 Task: Create a function in JavaScript that generates a random password with a mix of letters, numbers, and symbols.
Action: Mouse moved to (225, 187)
Screenshot: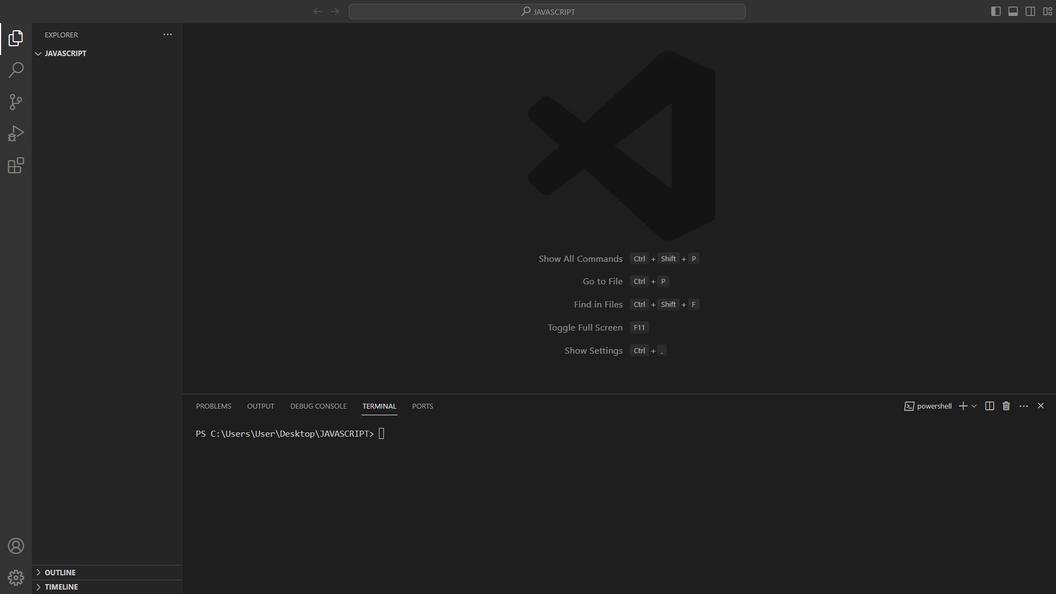 
Action: Mouse pressed left at (225, 187)
Screenshot: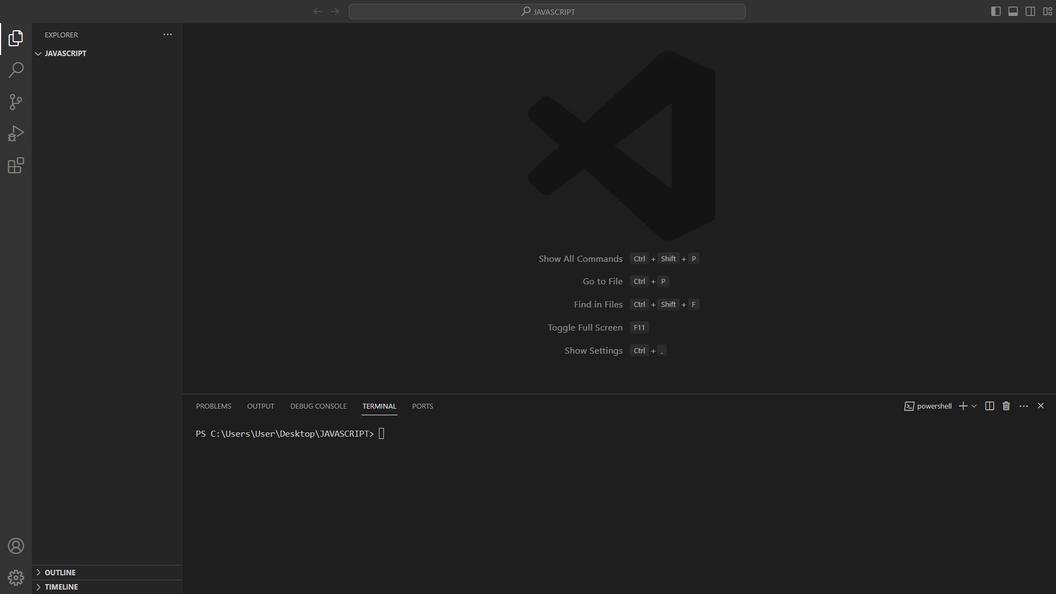 
Action: Mouse moved to (225, 187)
Screenshot: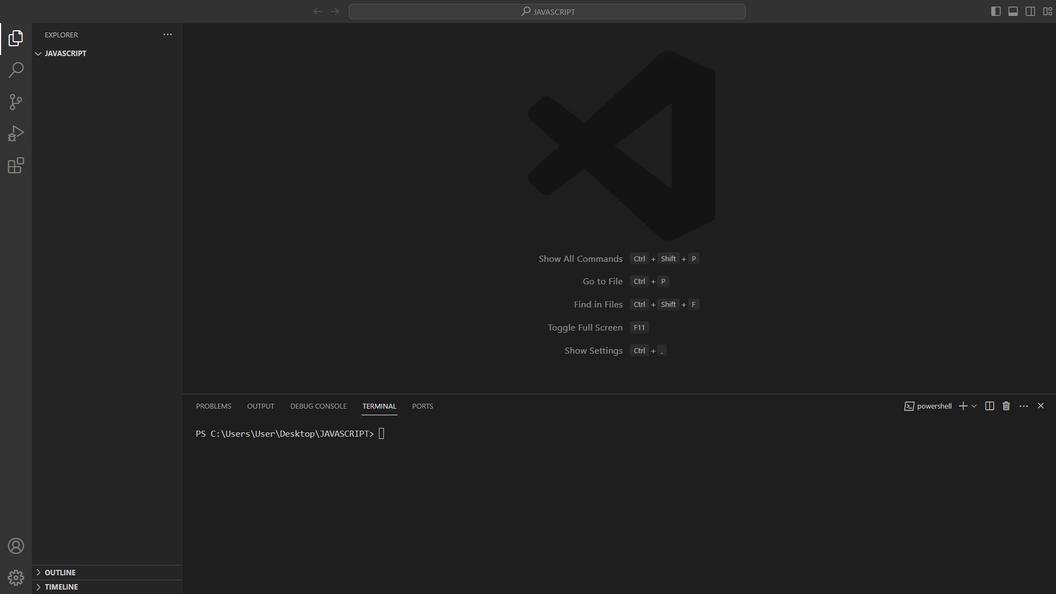 
Action: Mouse pressed left at (225, 187)
Screenshot: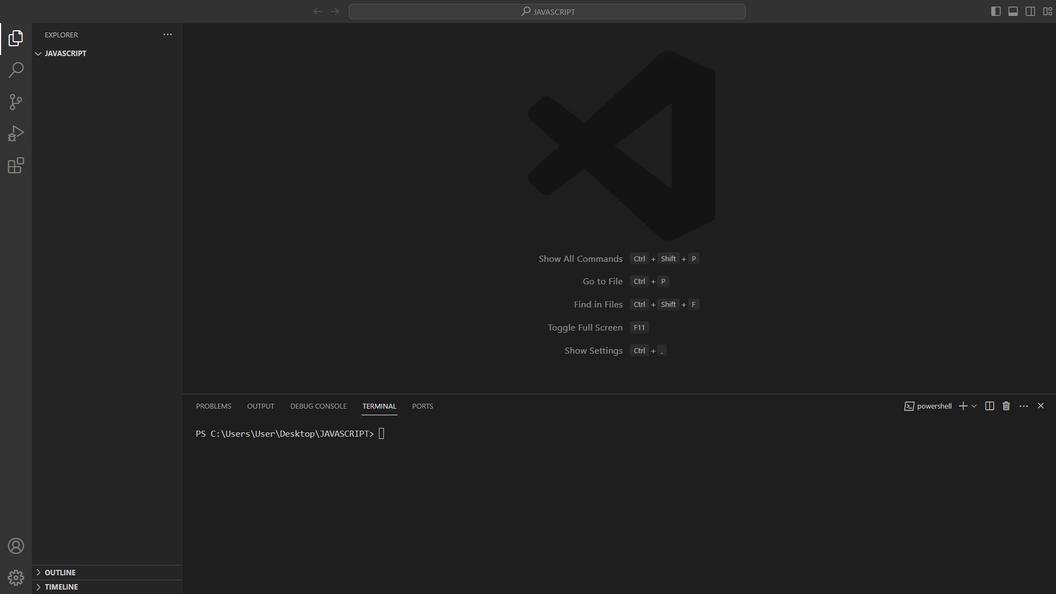 
Action: Mouse moved to (226, 188)
Screenshot: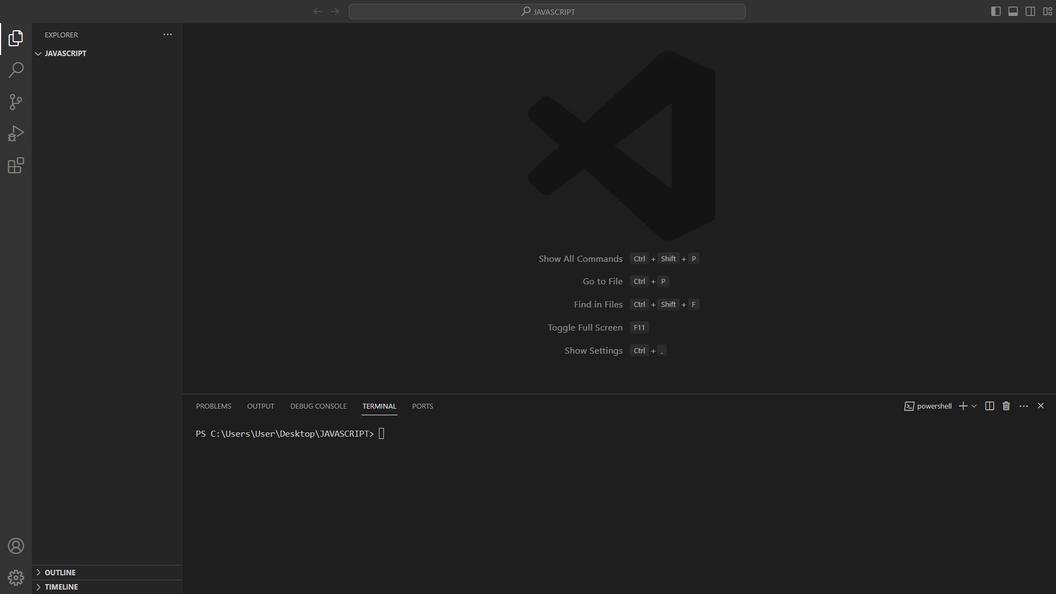 
Action: Mouse pressed left at (226, 188)
Screenshot: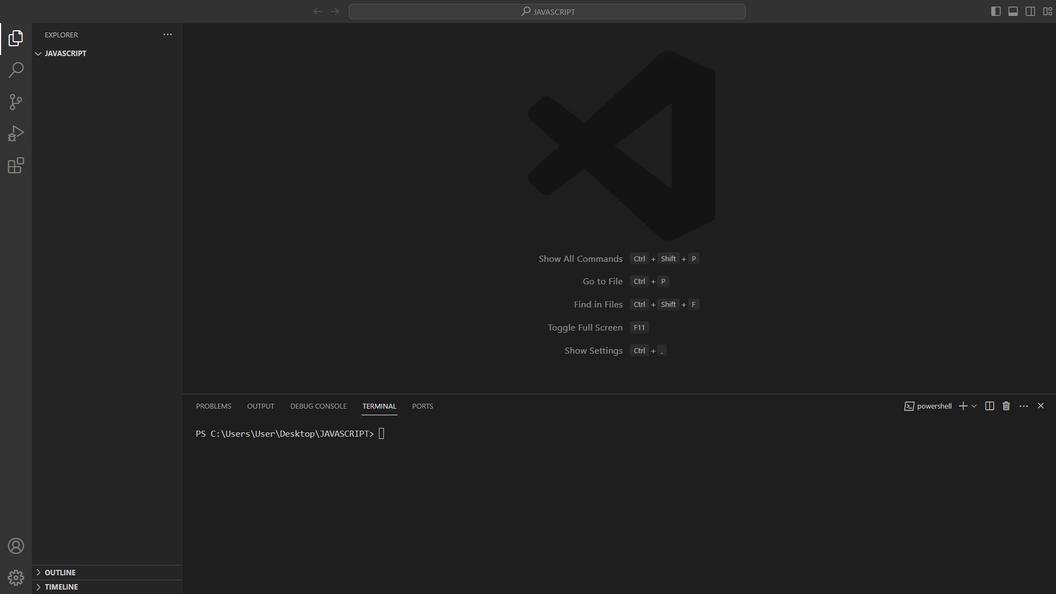 
Action: Mouse moved to (227, 187)
Screenshot: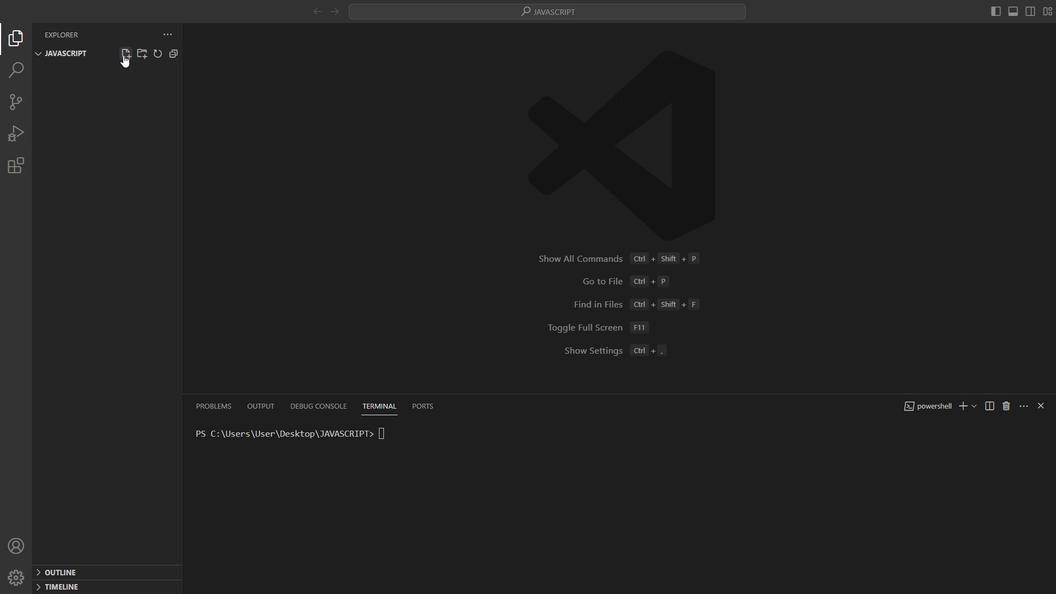 
Action: Mouse pressed left at (227, 187)
Screenshot: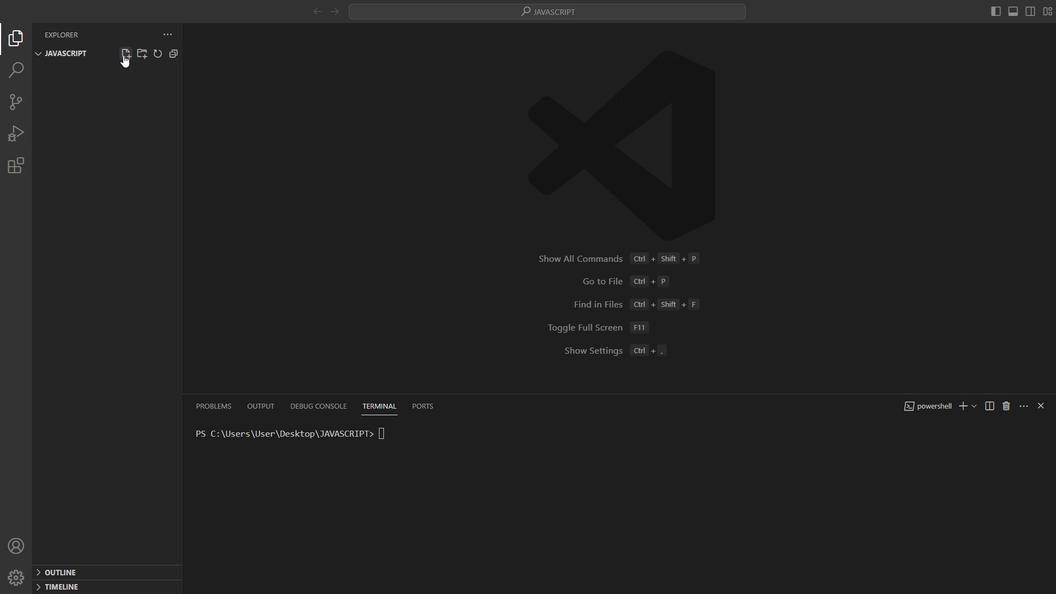 
Action: Mouse moved to (227, 187)
Screenshot: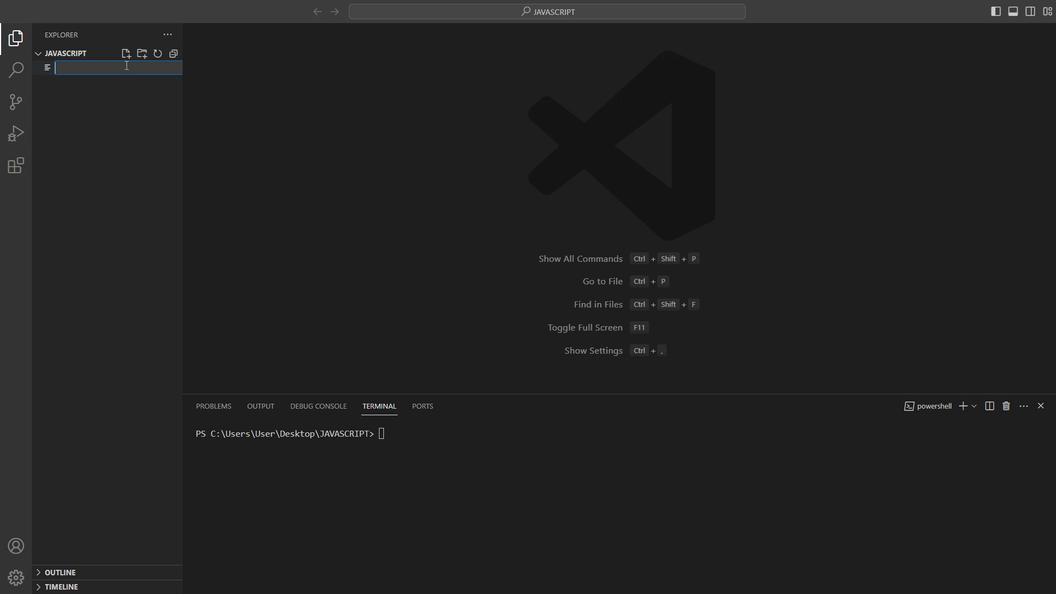
Action: Mouse pressed left at (227, 187)
Screenshot: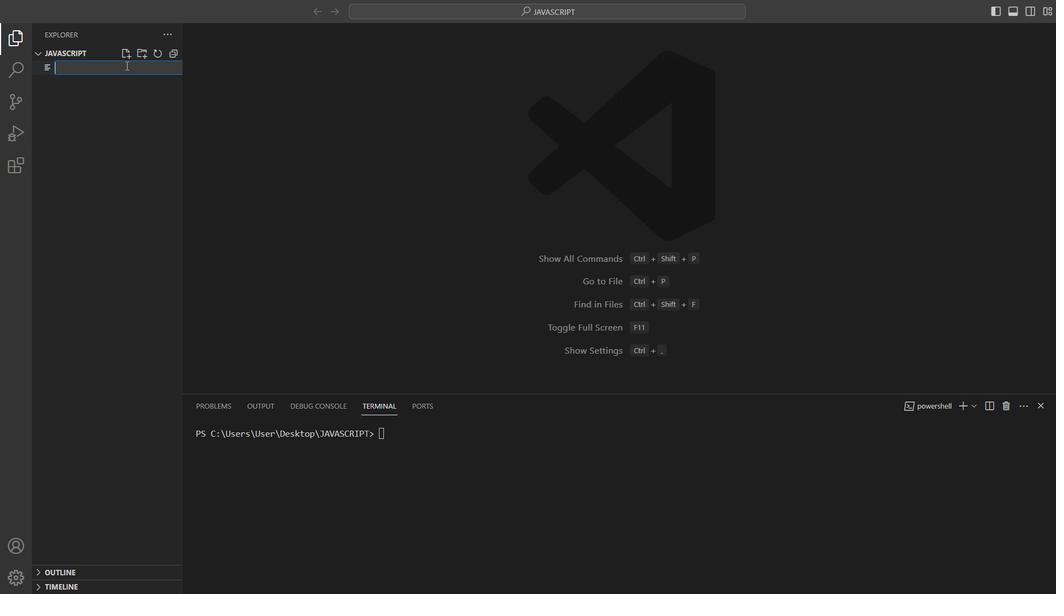 
Action: Mouse moved to (227, 187)
Screenshot: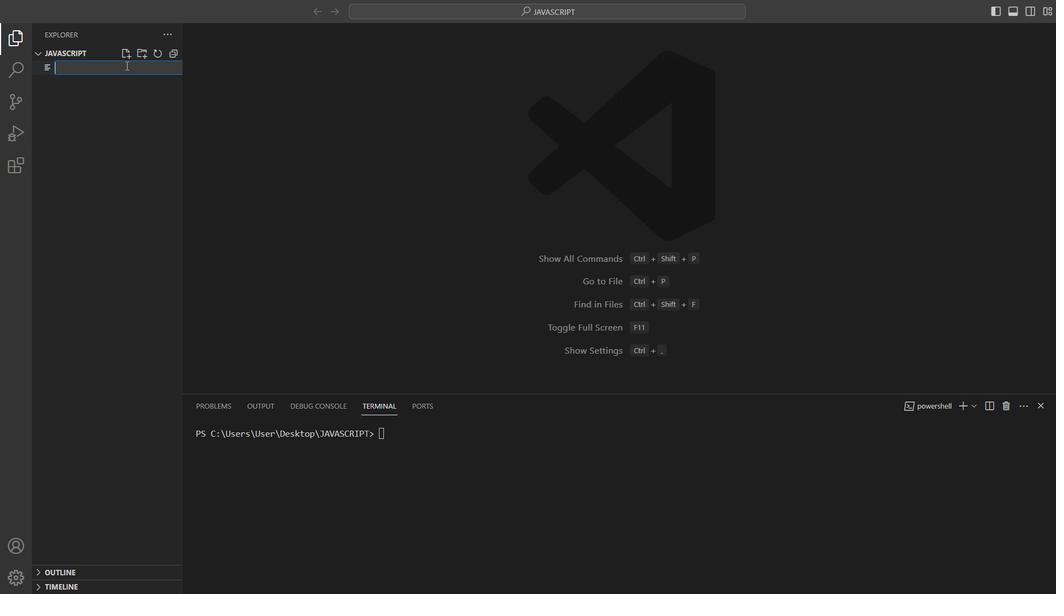 
Action: Key pressed generate<Key.shift_r>_password.js<Key.enter>
Screenshot: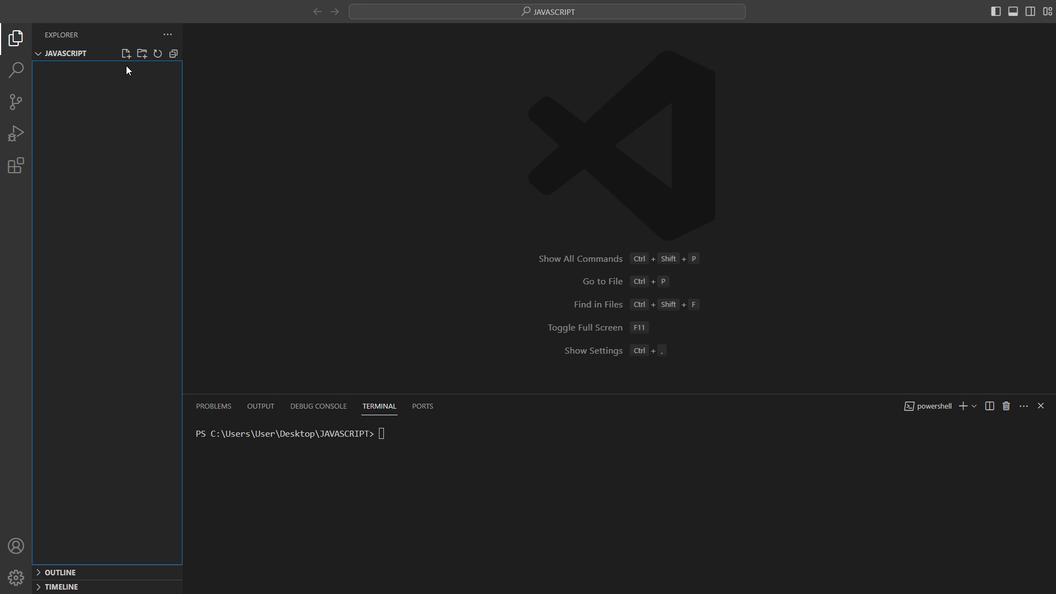
Action: Mouse moved to (227, 187)
Screenshot: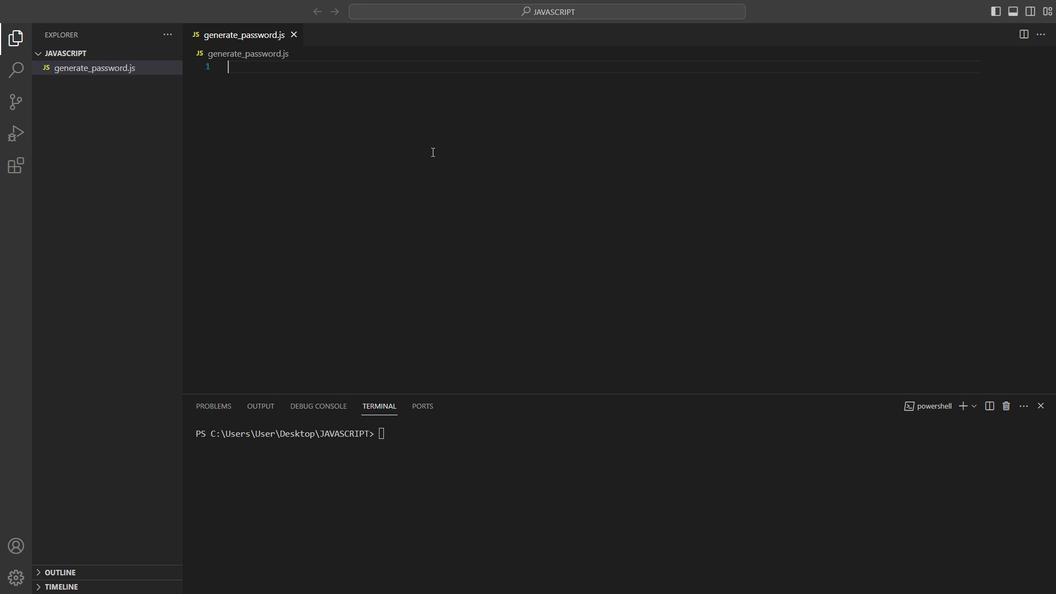 
Action: Mouse pressed left at (227, 187)
Screenshot: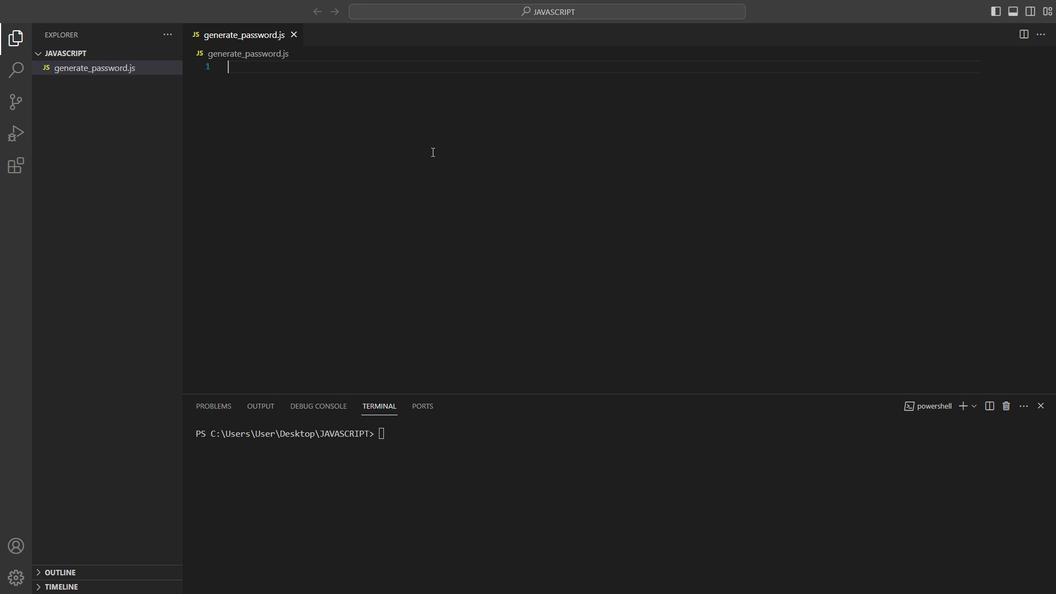 
Action: Mouse moved to (227, 187)
Screenshot: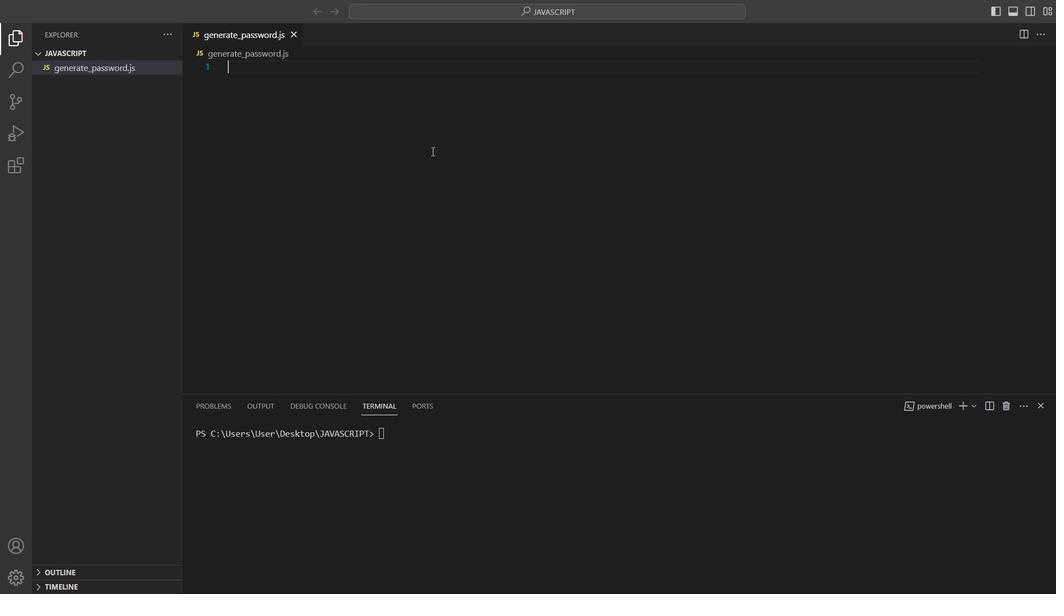 
Action: Key pressed function<Key.space>generate<Key.shift>Random<Key.shift><Key.shift><Key.shift><Key.shift><Key.shift><Key.shift><Key.shift><Key.shift><Key.shift><Key.shift><Key.shift><Key.shift>Password<Key.shift_r>(length<Key.right><Key.space><Key.shift_r>{<Key.enter>const<Key.space>charset<Key.space>=<Key.space><Key.shift_r>"abcdefghijklmnopqrstuvwxyz<Key.caps_lock>ABCDEFGHIJKLMNOPQRSTUVWXYZ<Key.caps_lock>0123456789<Key.shift>!@#$%^&*()_+=<Key.shift_r><><Key.shift_r>?<Key.right>;<Key.enter><Key.enter>let<Key.space>password<Key.space>=<Key.space><Key.shift_r>"<Key.right>;<Key.enter>const<Key.space><Key.backspace><Key.backspace><Key.backspace><Key.backspace><Key.backspace><Key.backspace><Key.backspace><Key.tab>for<Key.shift_r>(let<Key.space>i=0;<Key.space>i<Key.shift_r><lengtg<Key.backspace>g=<Key.backspace><Key.backspace>h;<Key.space>i++<Key.right><Key.space><Key.shift_r>{<Key.enter>const<Key.space>random<Key.shift>Index<Key.space>=<Key.space><Key.shift>Math.floor<Key.shift_r>(math.ramdom<Key.shift_r>(<Key.right><Key.space>*<Key.space>charset.length<Key.right>;<Key.enter>password<Key.space><Key.shift_r>+=<Key.space>charset.charset<Key.backspace><Key.backspace><Key.backspace><Key.shift>At<Key.shift_r>(random<Key.shift>Index<Key.right>;<Key.down><Key.enter><Key.enter>return<Key.space>password;<Key.down><Key.enter><Key.enter>//<Key.space><Key.shift>Example<Key.space>usage<Key.shift_r>:<Key.space><Key.shift>Generae<Key.backspace>te<Key.space><Key.backspace><Key.space>a<Key.space>random<Key.space>password<Key.space>with<Key.space>a<Key.space>length<Key.space>of<Key.space>12<Key.space>characters<Key.enter>const<Key.space>random<Key.shift>Passwr<Key.backspace>ord<Key.space>=<Key.space>generate<Key.shift>Random<Key.shift>Password<Key.enter><Key.shift_r>(12<Key.right>;<Key.enter>console.log<Key.shift_r>(random<Key.shift>Password<Key.right>;ctrl+S<'\x13'>
Screenshot: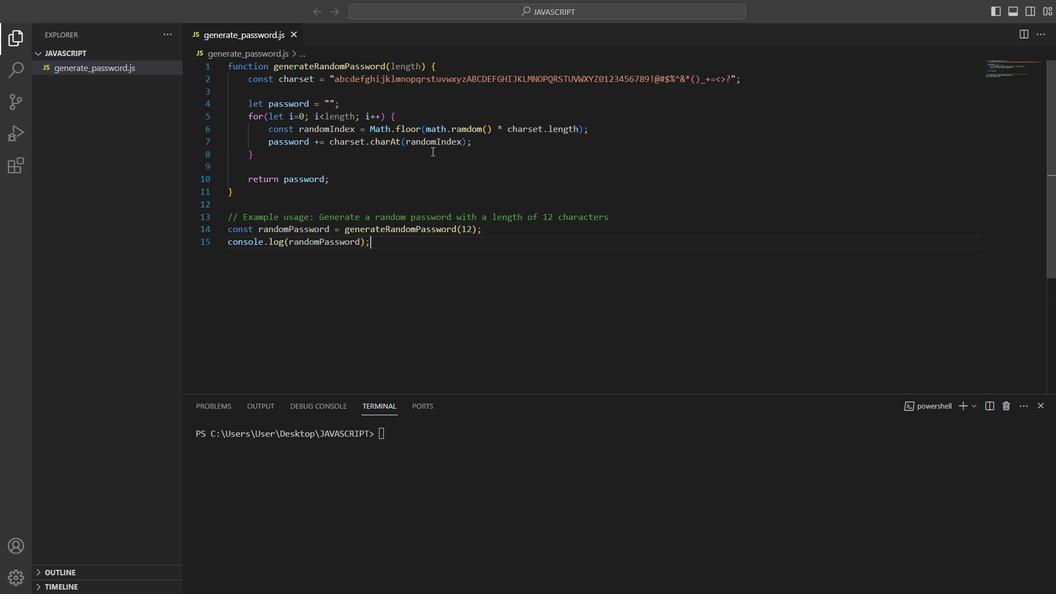
Action: Mouse moved to (227, 188)
Screenshot: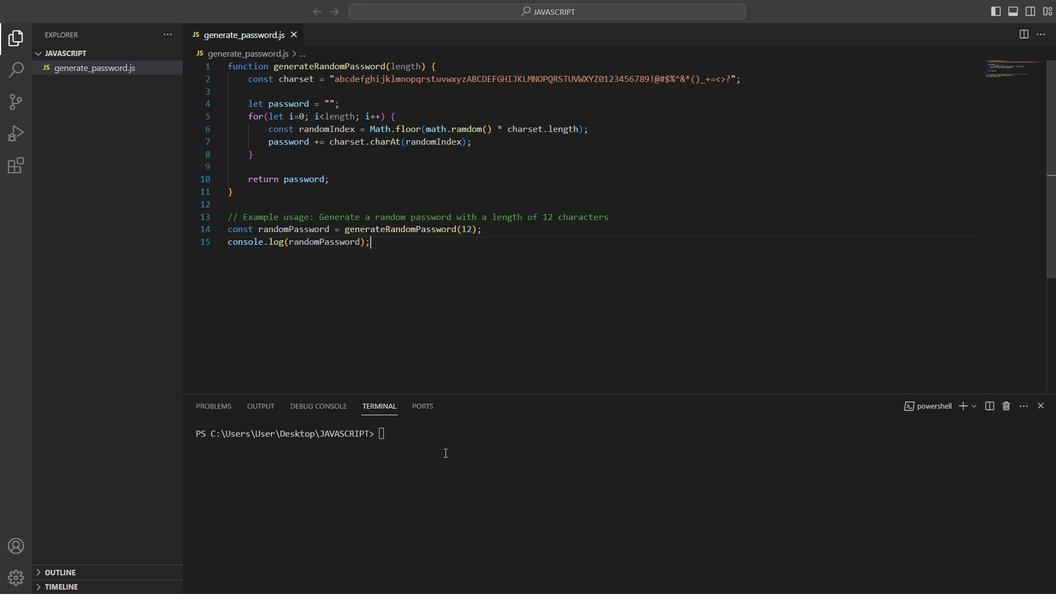 
Action: Mouse pressed left at (227, 188)
Screenshot: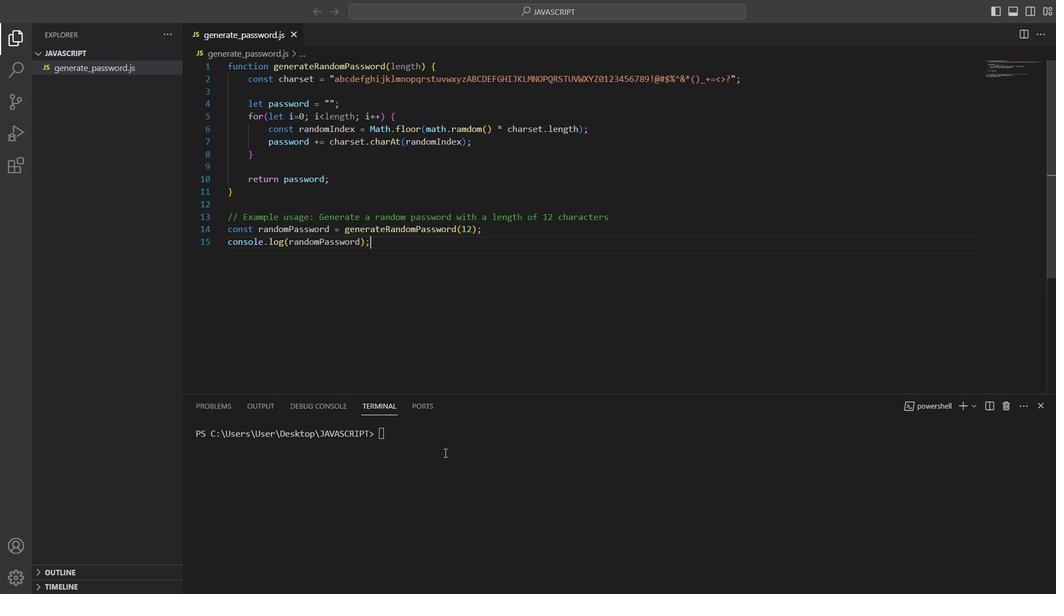 
Action: Key pressed node<Key.space>generate<Key.shift_r>_password.js<Key.enter>
Screenshot: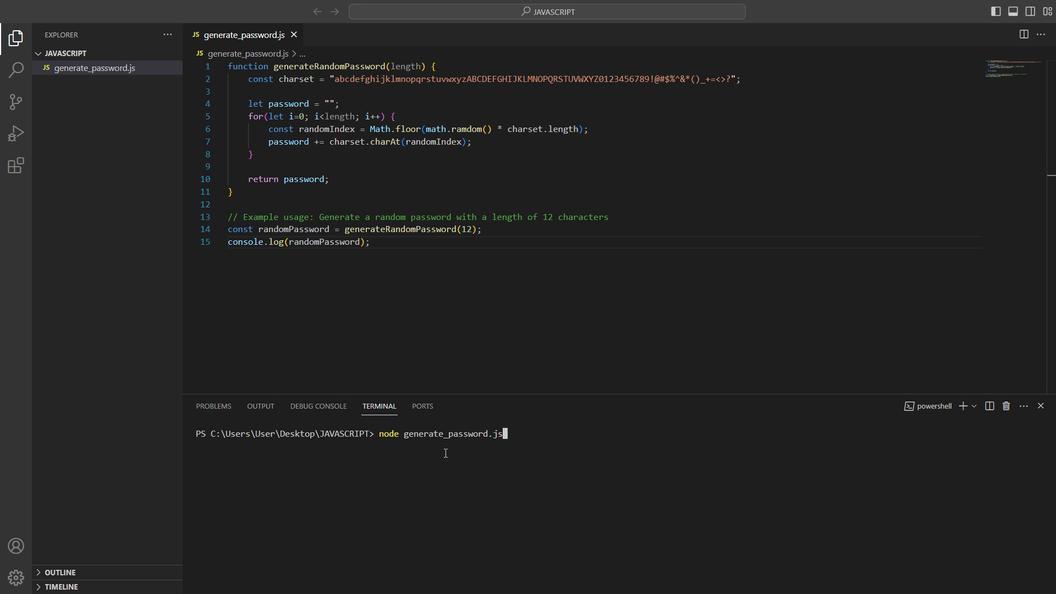 
Action: Mouse moved to (227, 187)
Screenshot: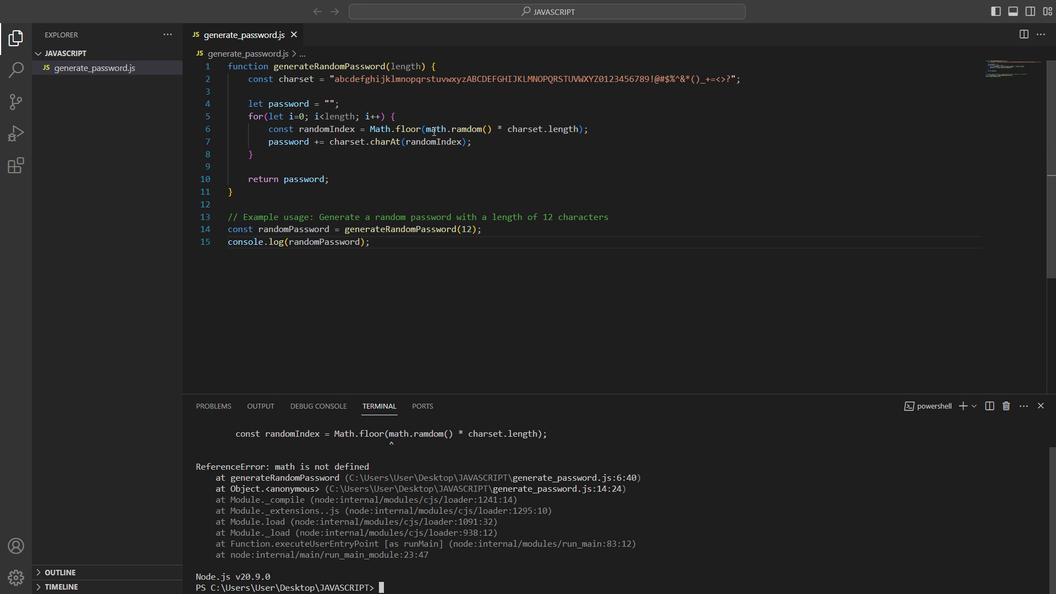 
Action: Mouse pressed left at (227, 187)
Screenshot: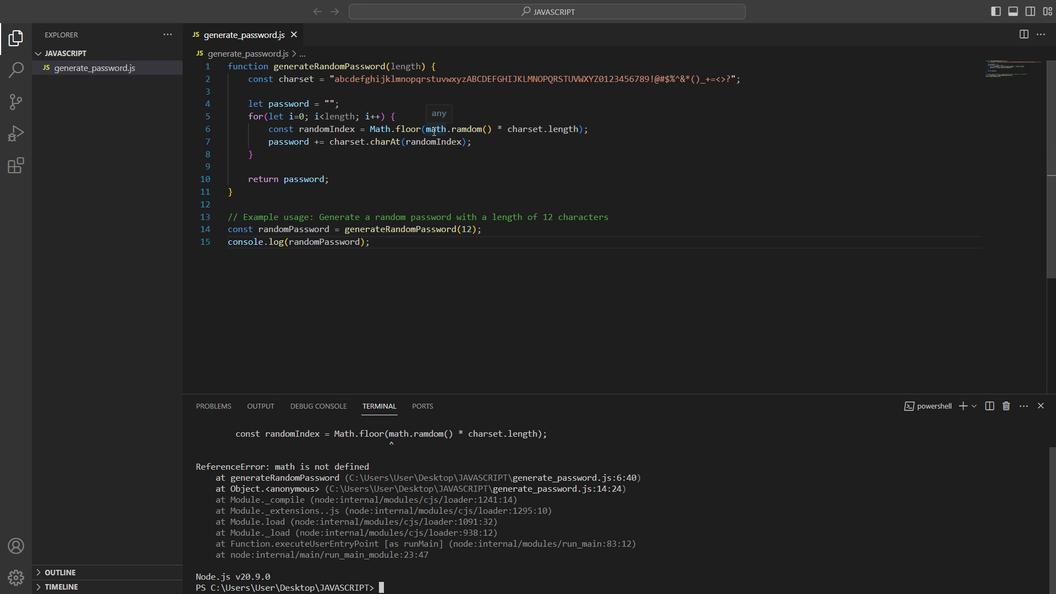 
Action: Mouse moved to (227, 187)
Screenshot: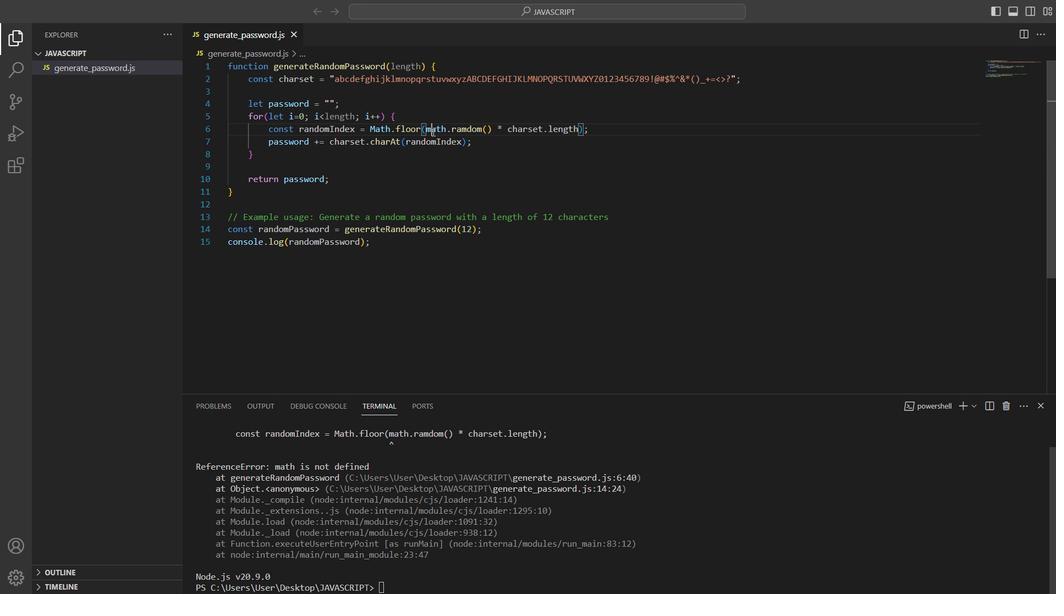 
Action: Key pressed <Key.backspace><Key.shift><Key.shift><Key.shift>Mctrl+S<'\x13'>
Screenshot: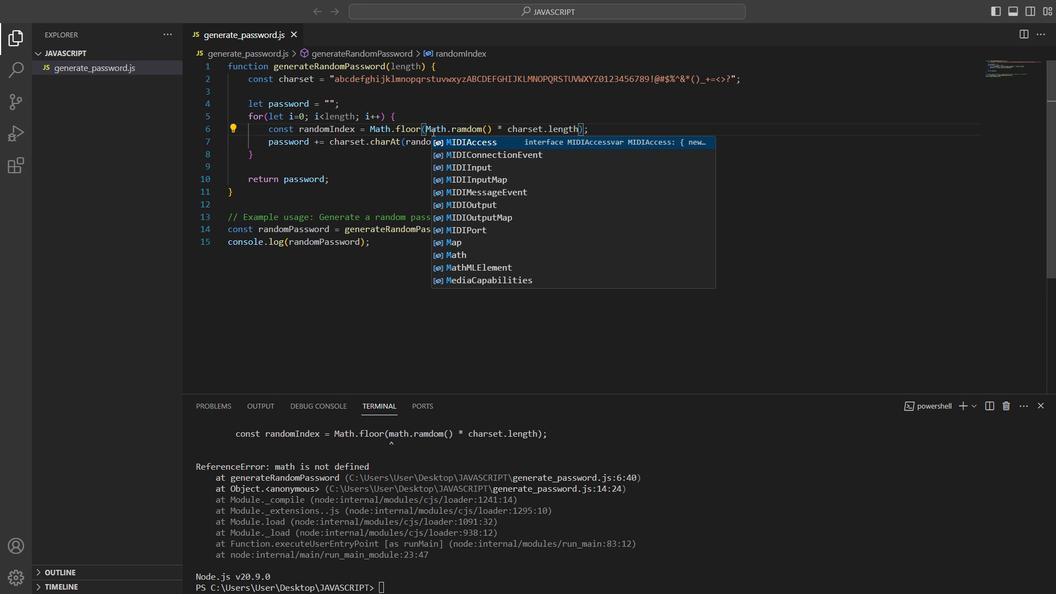 
Action: Mouse moved to (227, 189)
Screenshot: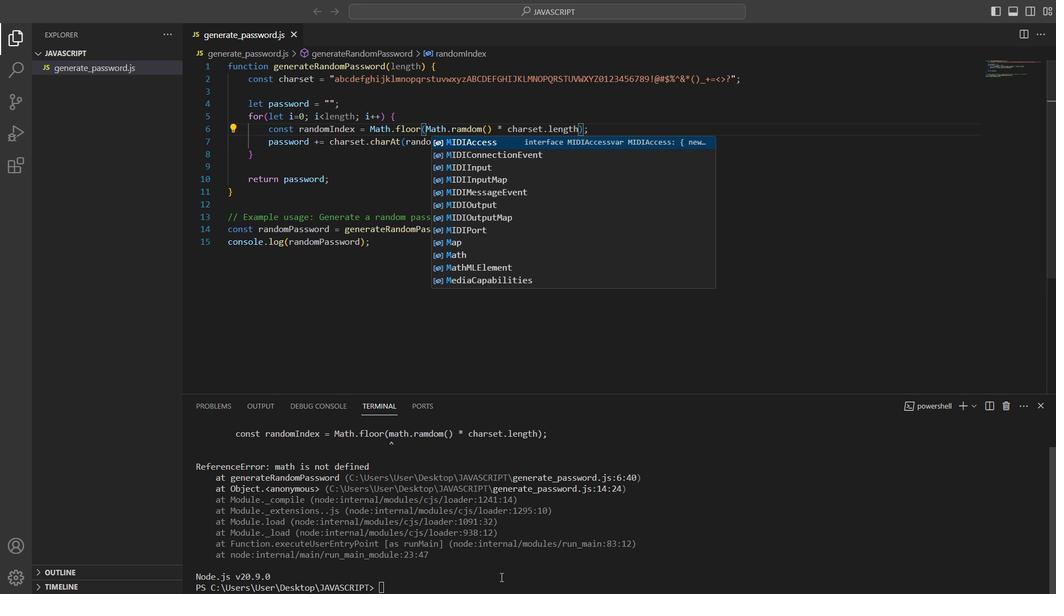 
Action: Mouse pressed left at (227, 189)
Screenshot: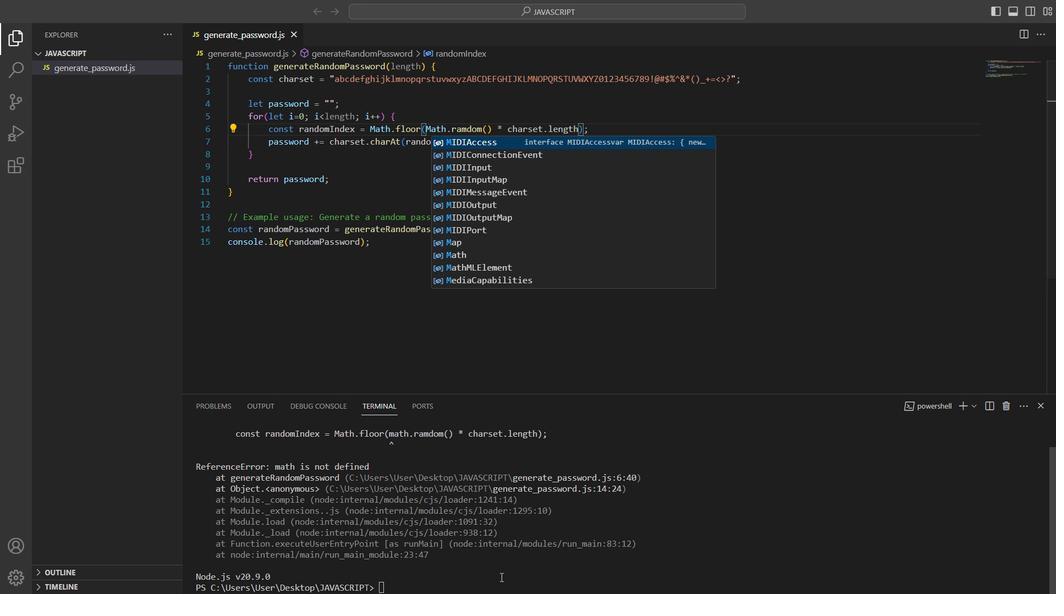 
Action: Key pressed clear<Key.enter>python<Key.space>generate<Key.shift_r>_password.js<Key.enter>
Screenshot: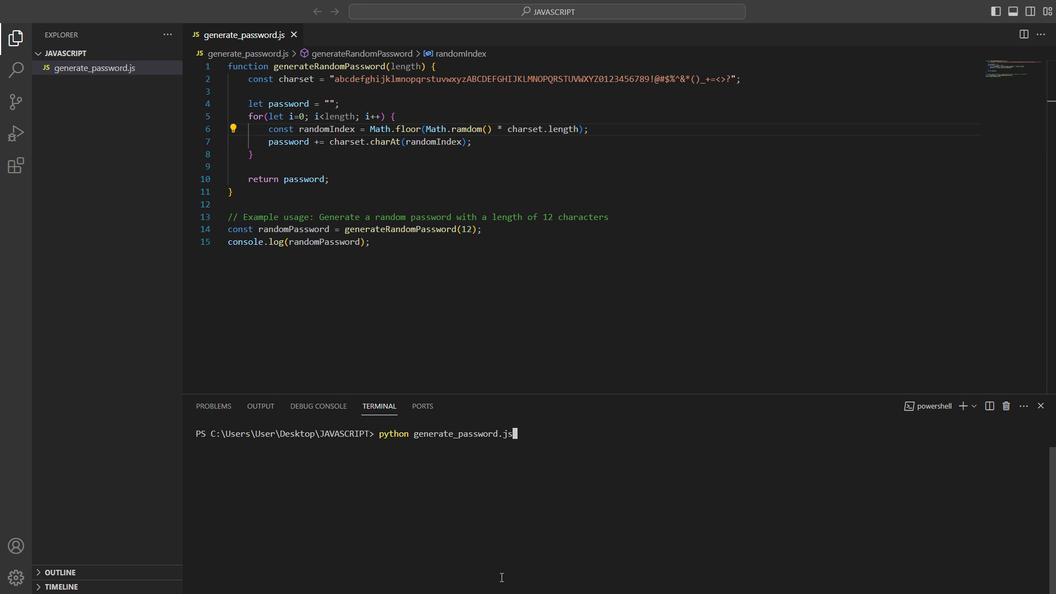 
Action: Mouse moved to (227, 187)
Screenshot: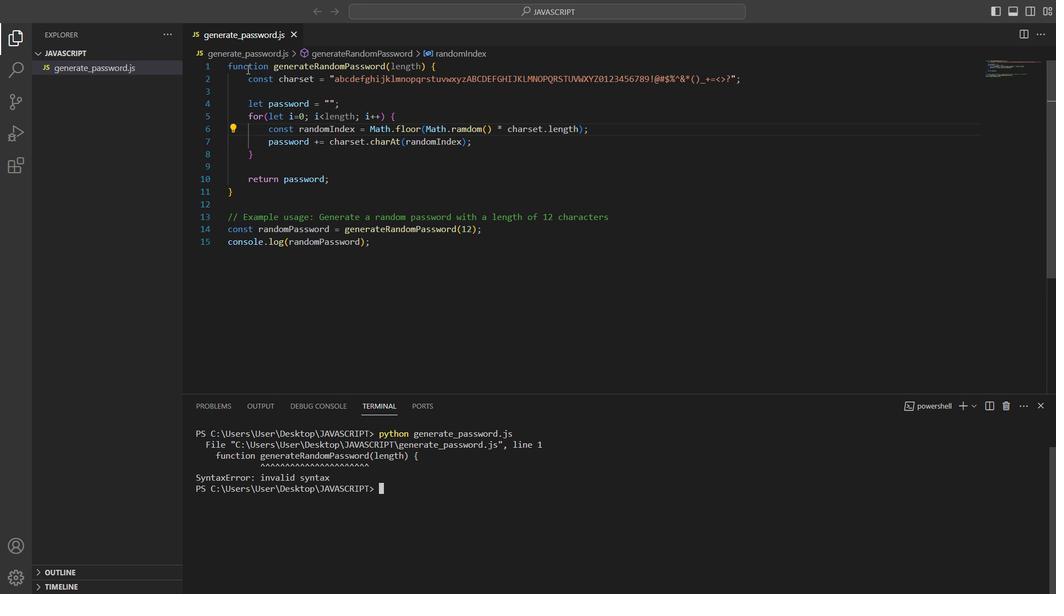 
Action: Mouse pressed left at (227, 187)
Screenshot: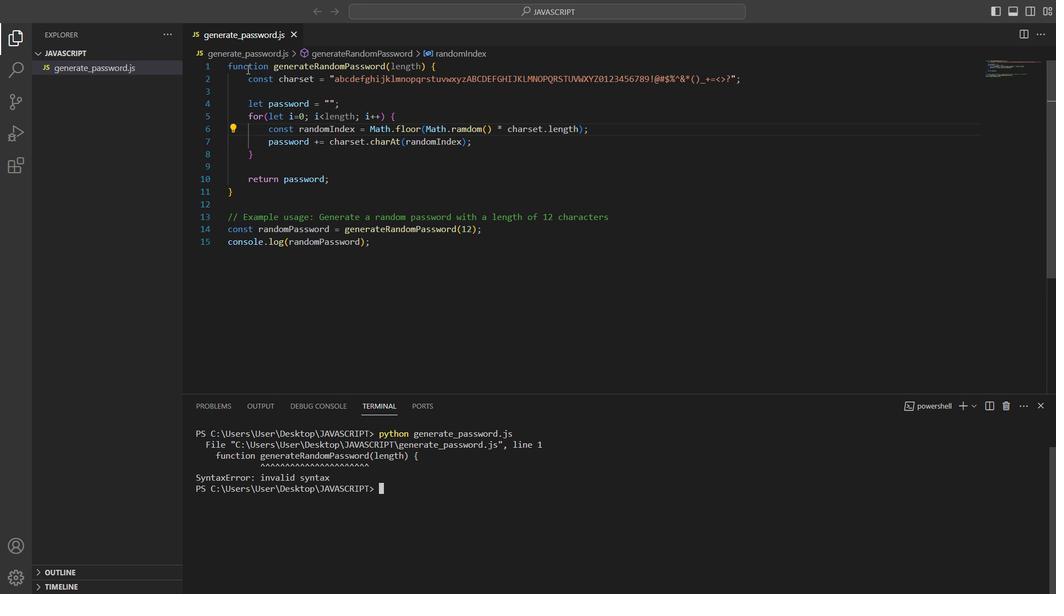 
Action: Mouse moved to (227, 187)
Screenshot: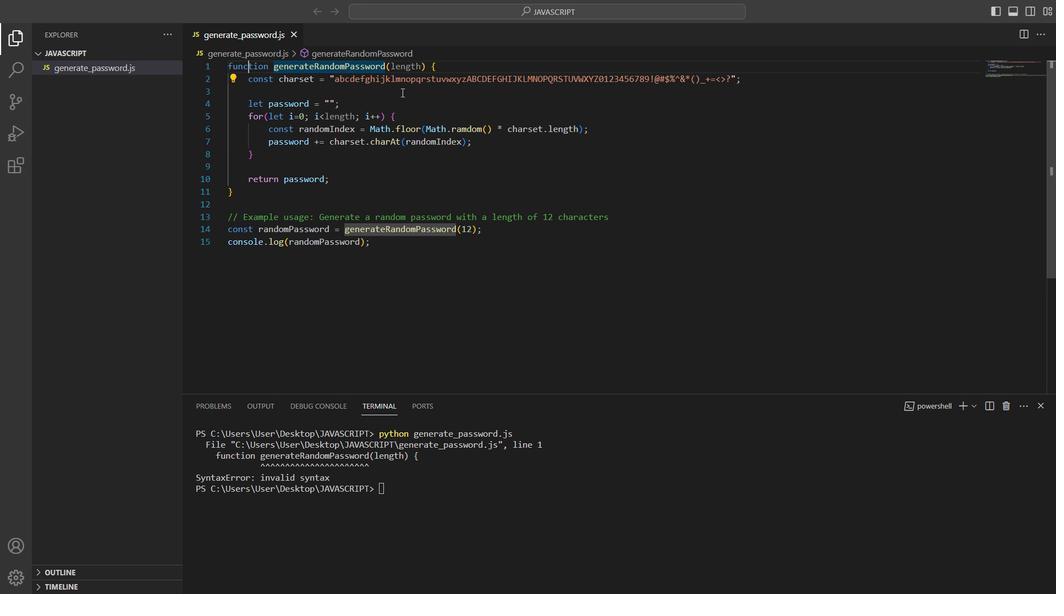 
Action: Mouse pressed left at (227, 187)
Screenshot: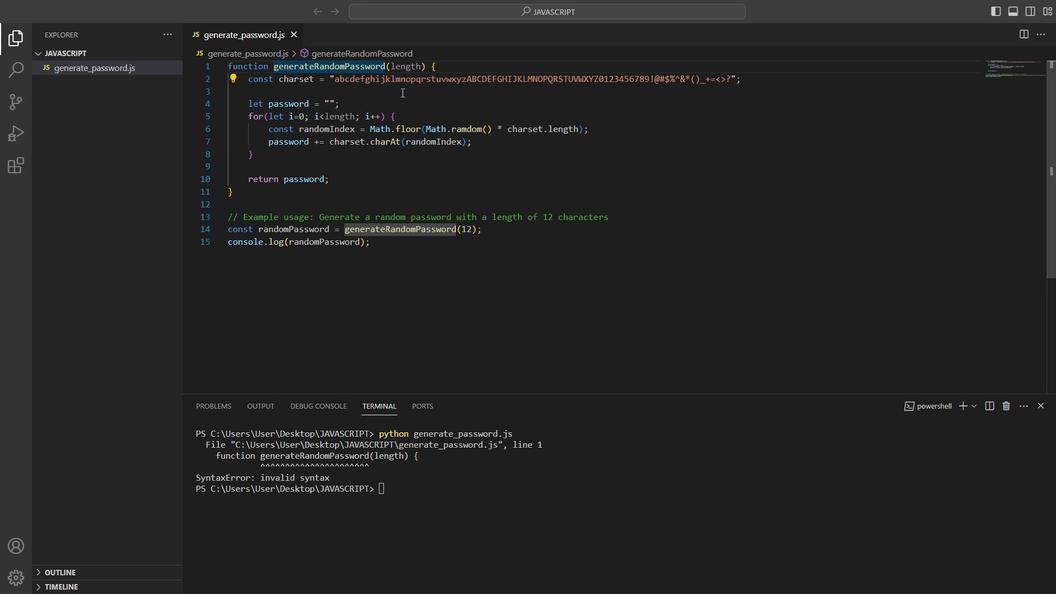 
Action: Mouse moved to (227, 187)
Screenshot: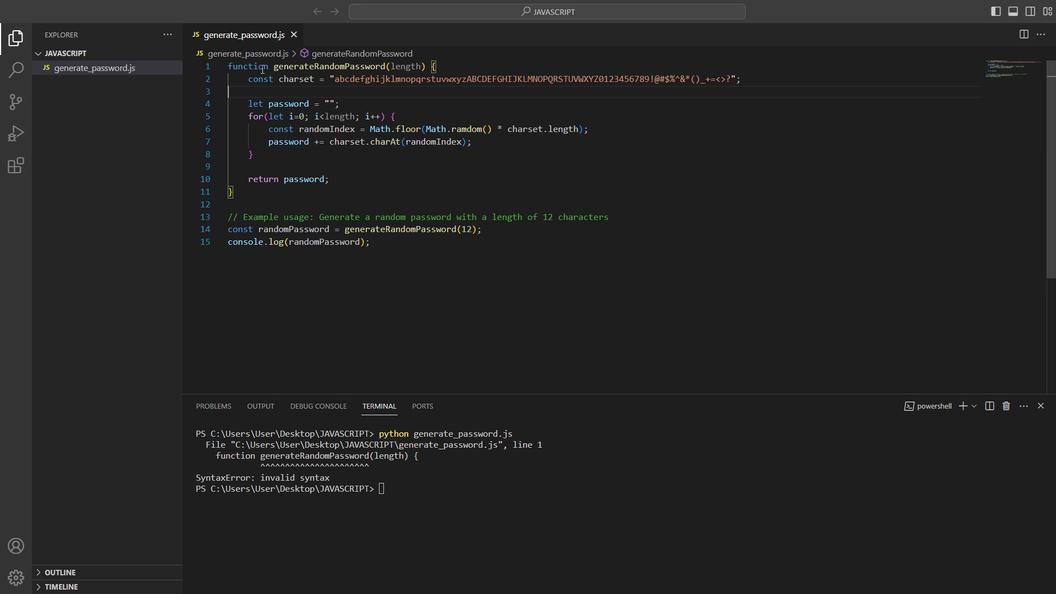 
Action: Mouse pressed left at (227, 187)
Screenshot: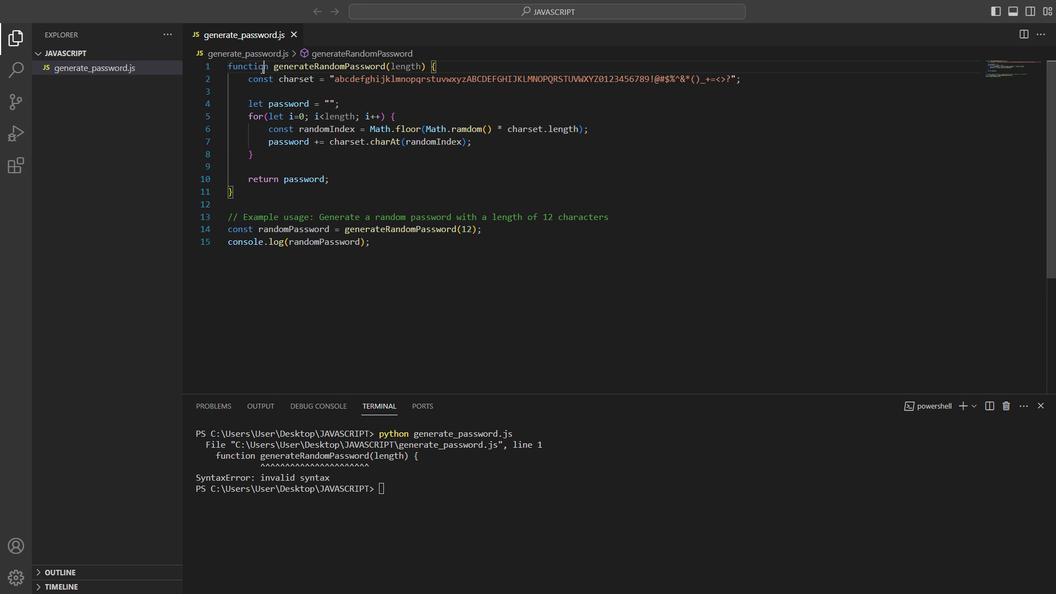 
Action: Mouse pressed left at (227, 187)
Screenshot: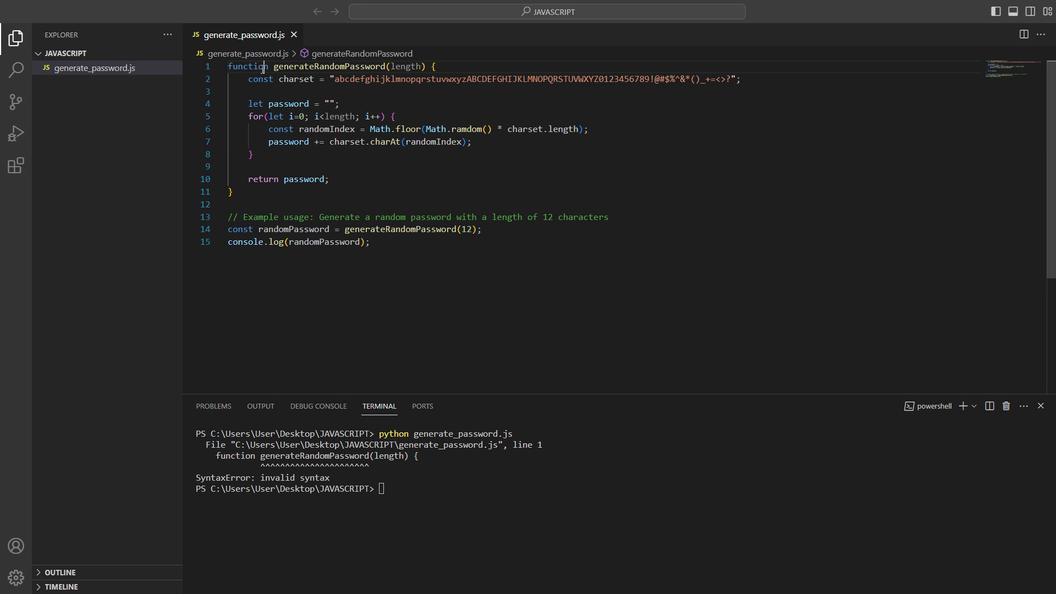 
Action: Key pressed function<Key.enter>ctrl+S<'\x13'>
Screenshot: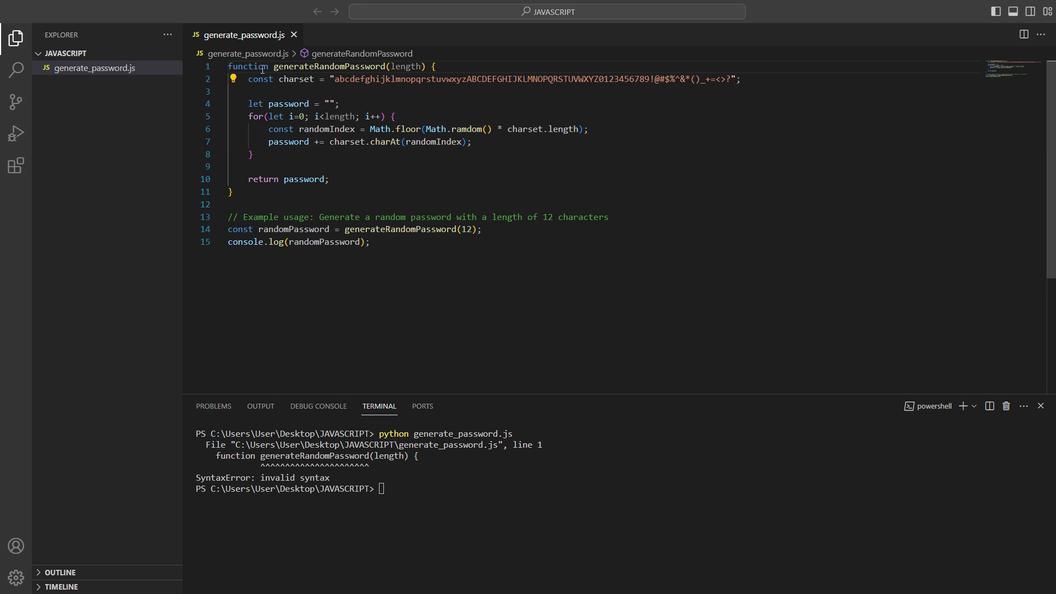 
Action: Mouse moved to (227, 188)
Screenshot: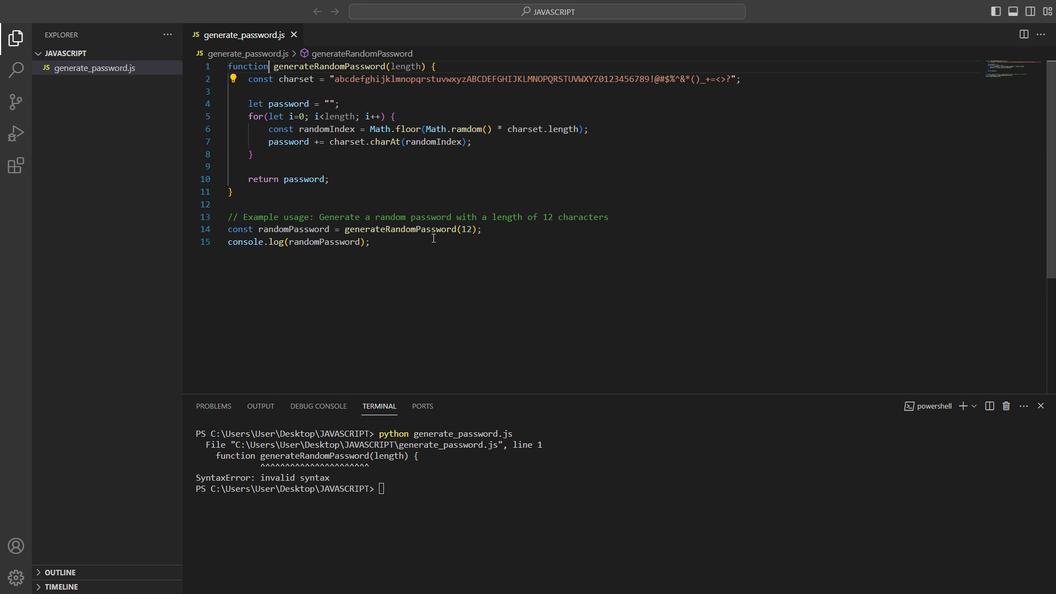 
Action: Mouse pressed left at (227, 188)
Screenshot: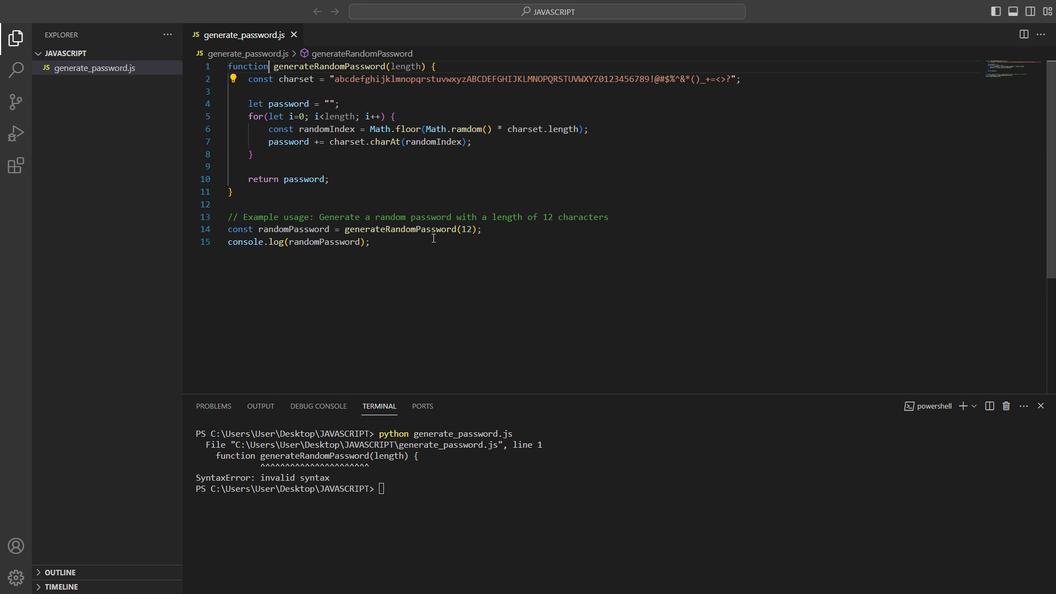 
Action: Mouse moved to (227, 189)
Screenshot: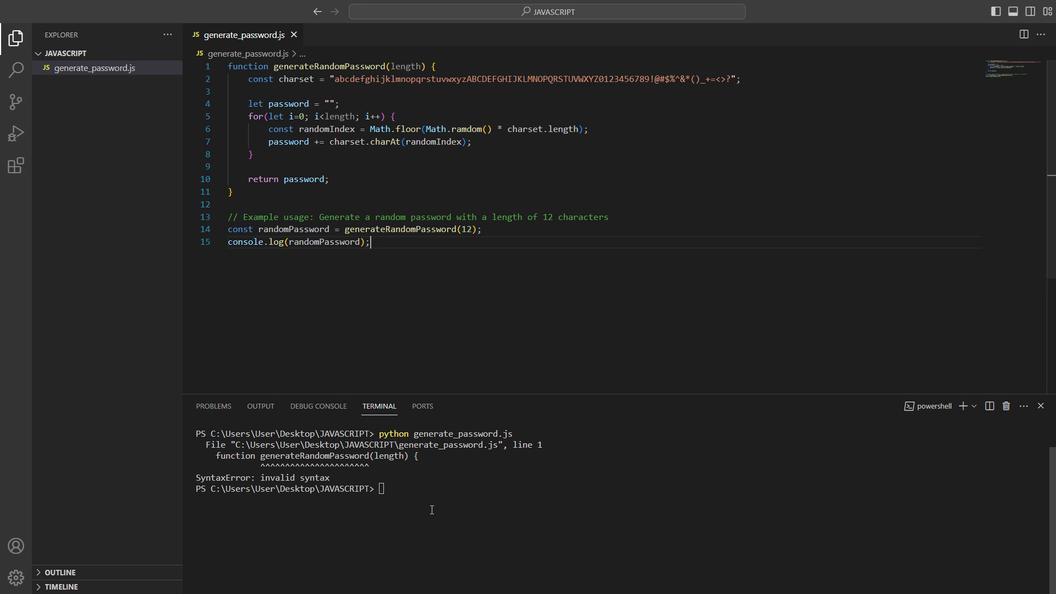 
Action: Mouse pressed left at (227, 189)
Screenshot: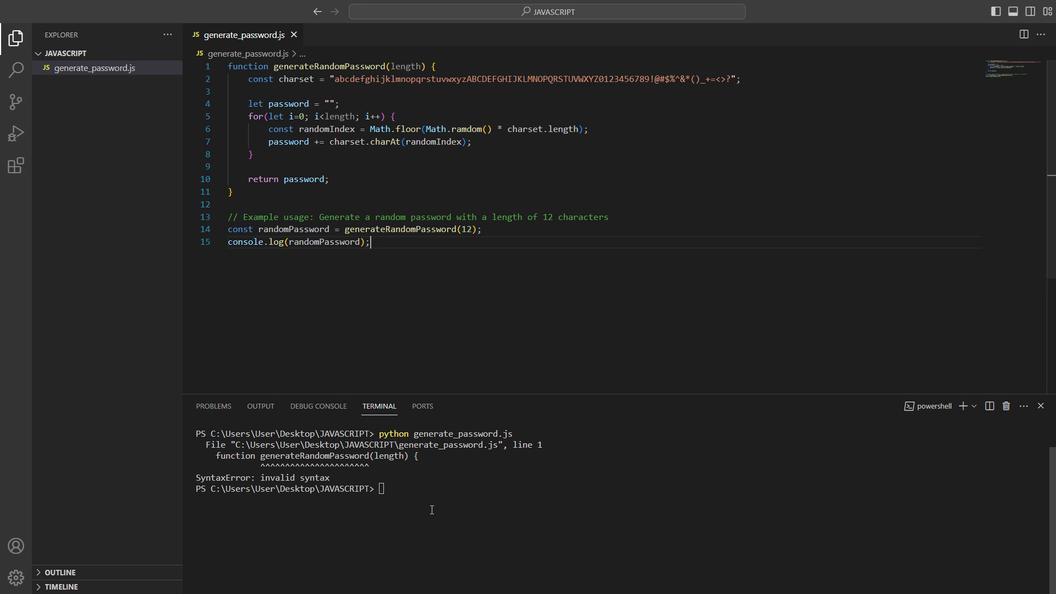 
Action: Key pressed <Key.up><Key.enter>
Screenshot: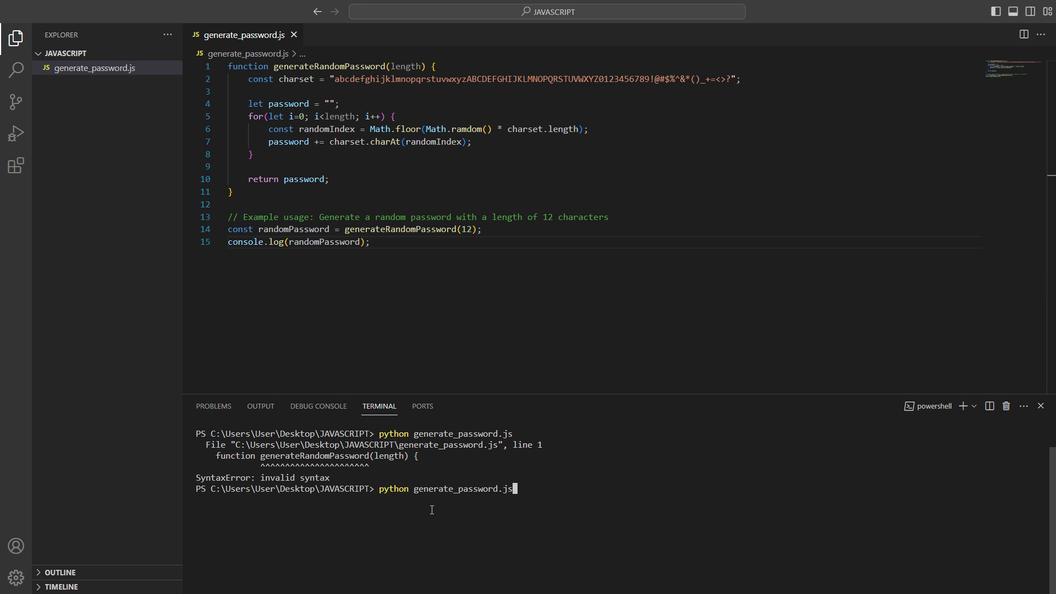 
Action: Mouse moved to (227, 187)
Screenshot: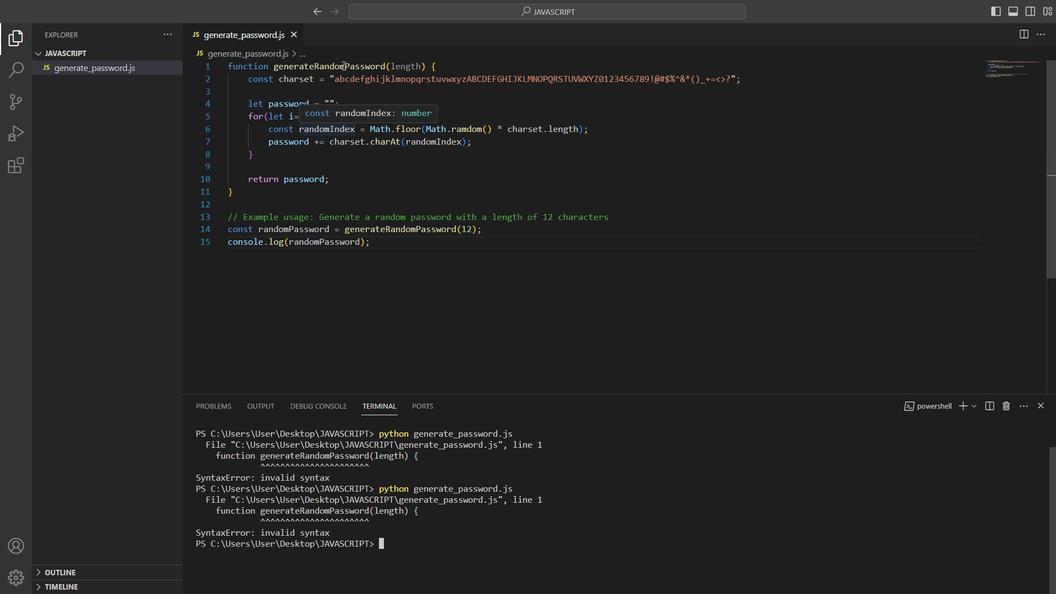 
Action: Mouse pressed left at (227, 187)
Screenshot: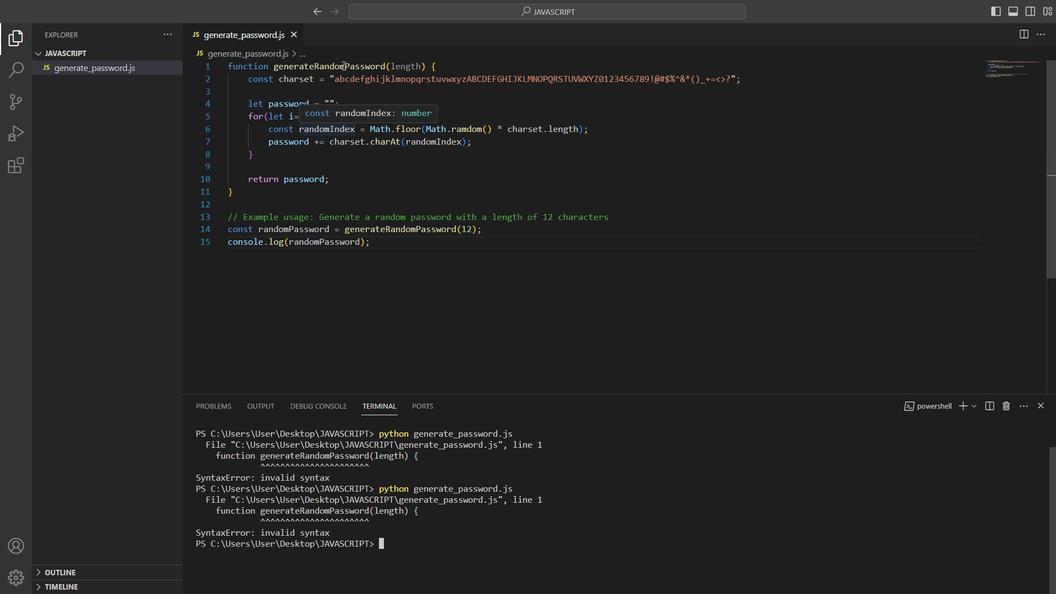 
Action: Mouse pressed left at (227, 187)
Screenshot: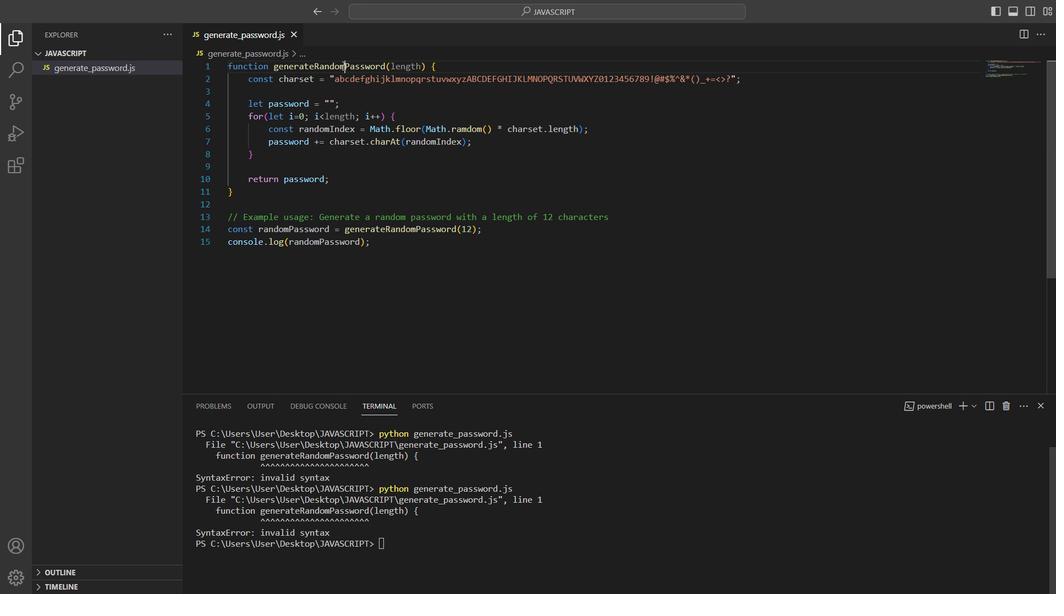 
Action: Mouse moved to (227, 189)
Screenshot: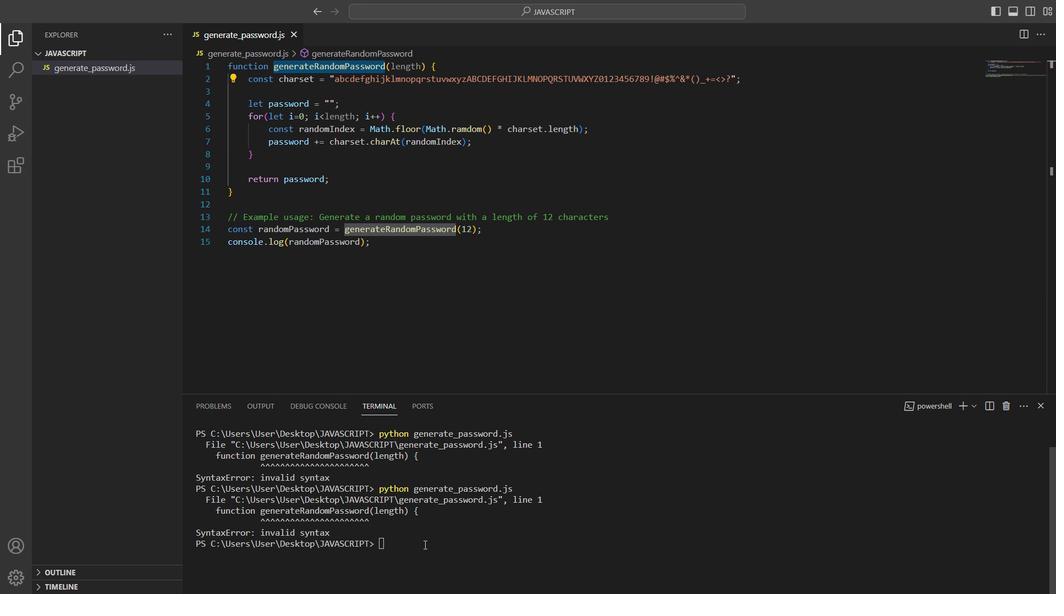 
Action: Mouse pressed left at (227, 189)
Screenshot: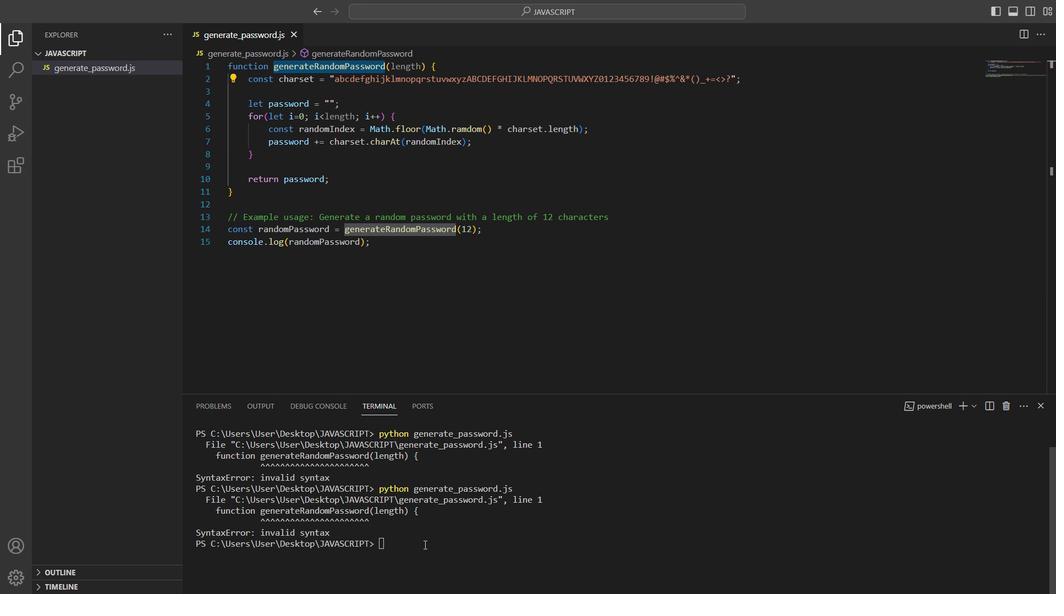 
Action: Mouse moved to (227, 189)
Screenshot: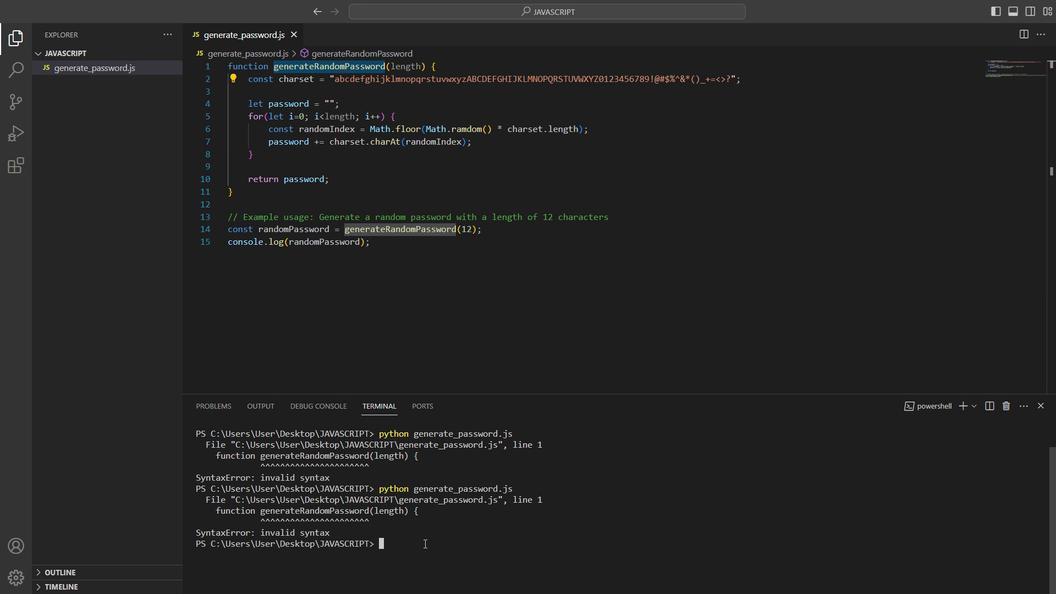 
Action: Key pressed node<Key.space>genar<Key.backspace><Key.backspace>erate<Key.space><Key.backspace><Key.shift_r>_password.js<Key.enter>
Screenshot: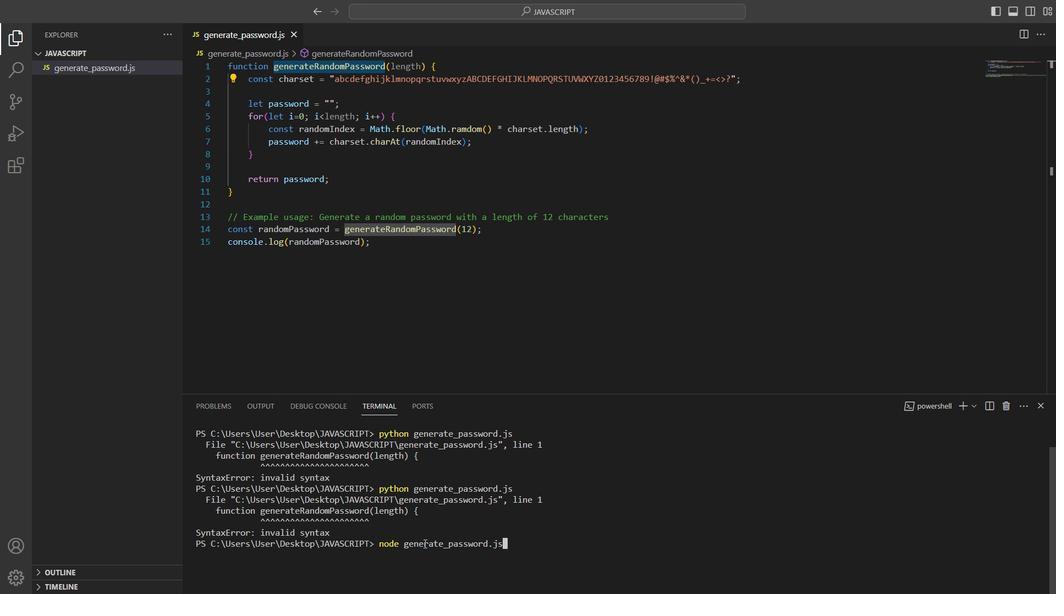 
Action: Mouse moved to (227, 187)
Screenshot: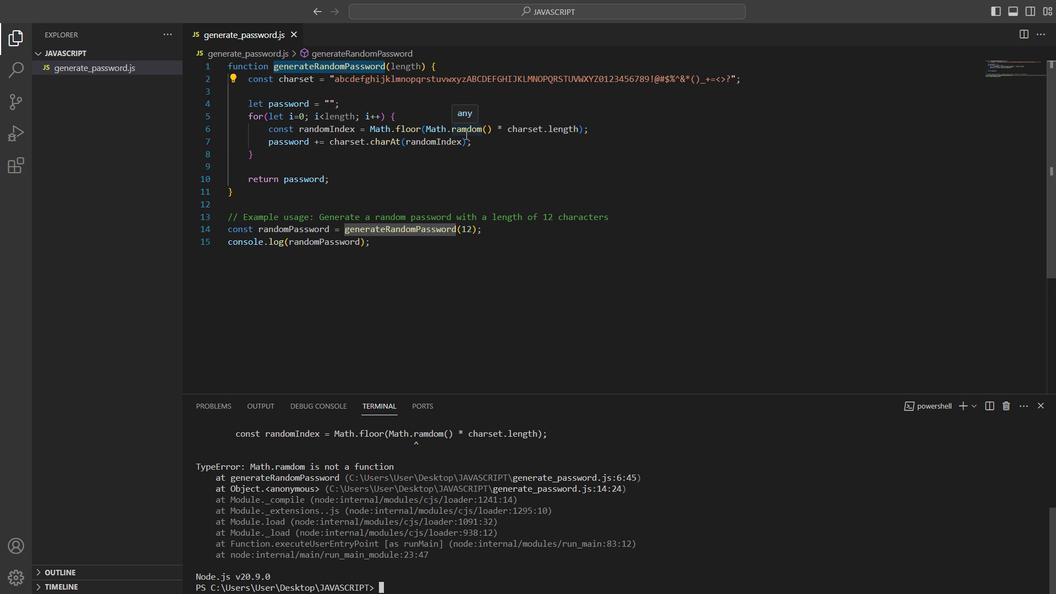
Action: Mouse pressed left at (227, 187)
Screenshot: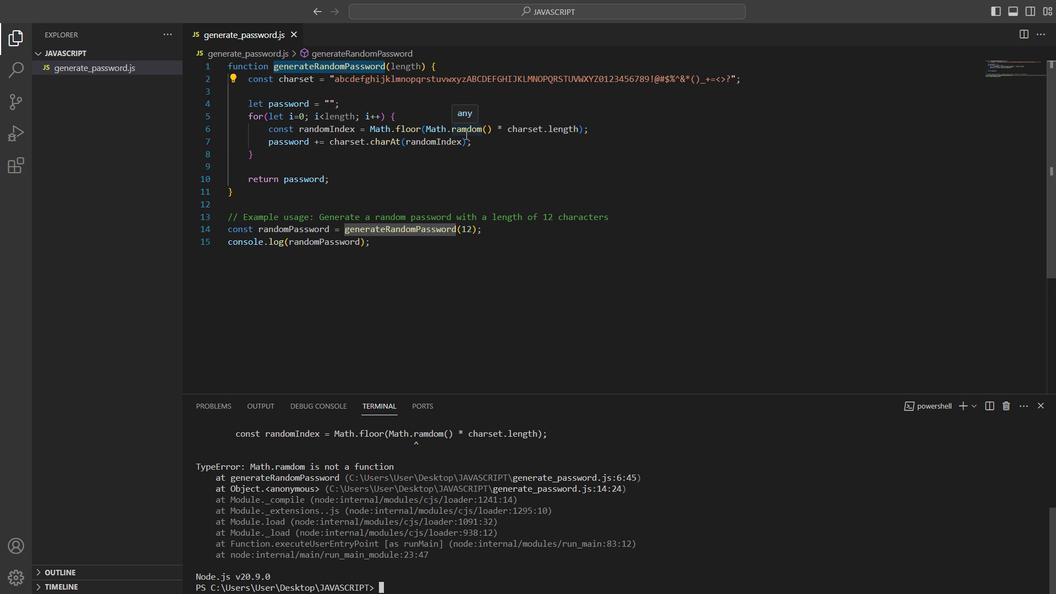 
Action: Mouse moved to (227, 187)
Screenshot: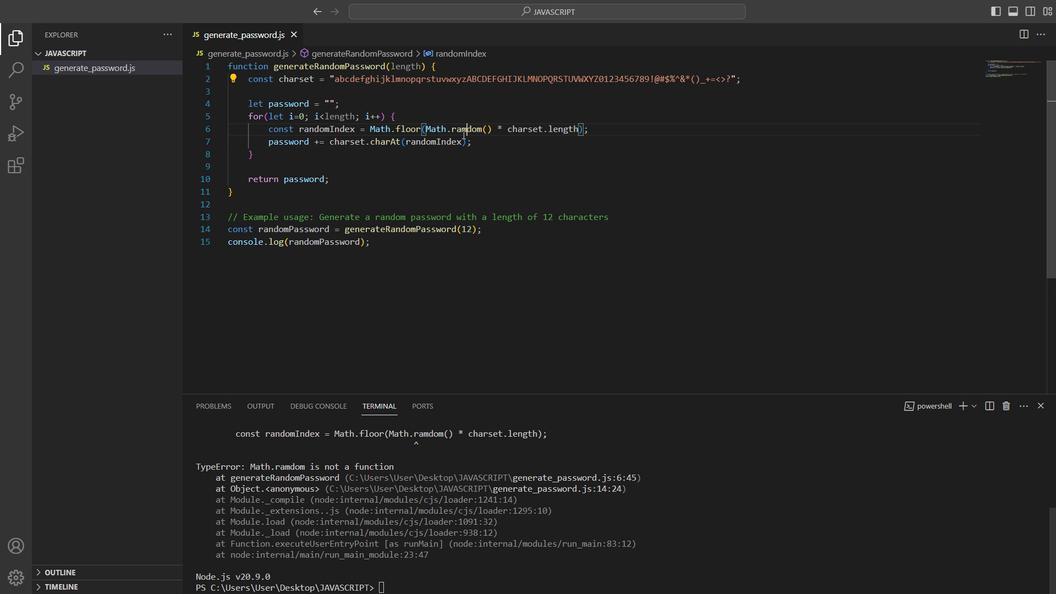 
Action: Key pressed <Key.backspace>nctrl+S<'\x13'>
Screenshot: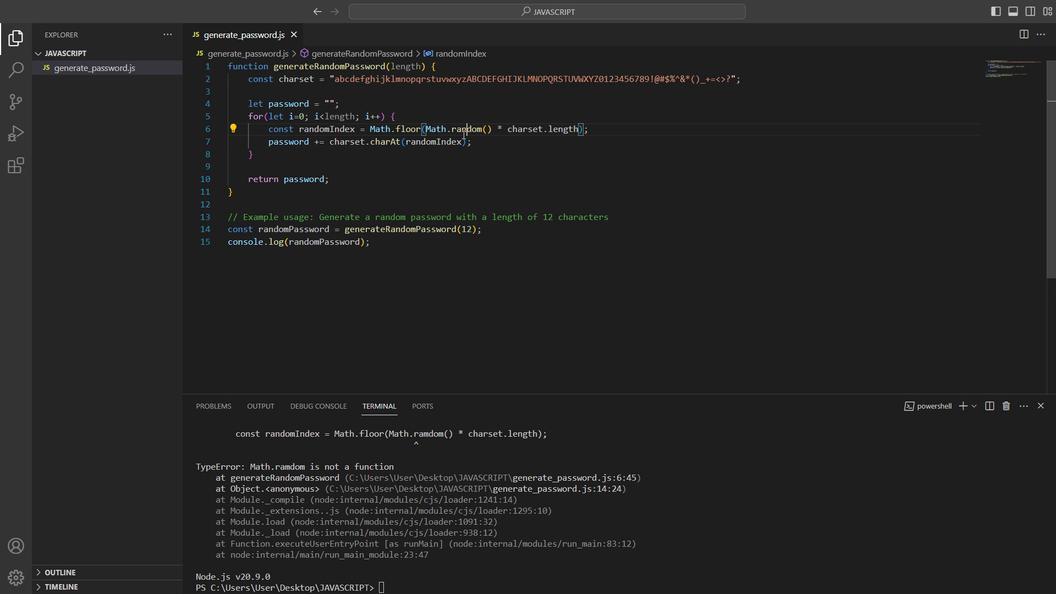 
Action: Mouse moved to (227, 189)
Screenshot: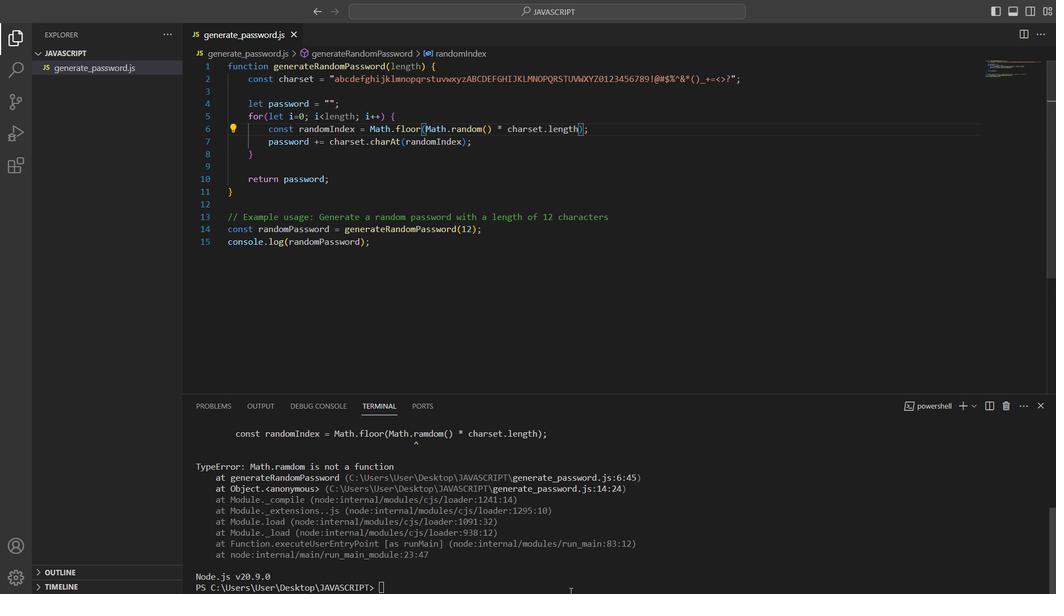 
Action: Mouse pressed left at (227, 189)
Screenshot: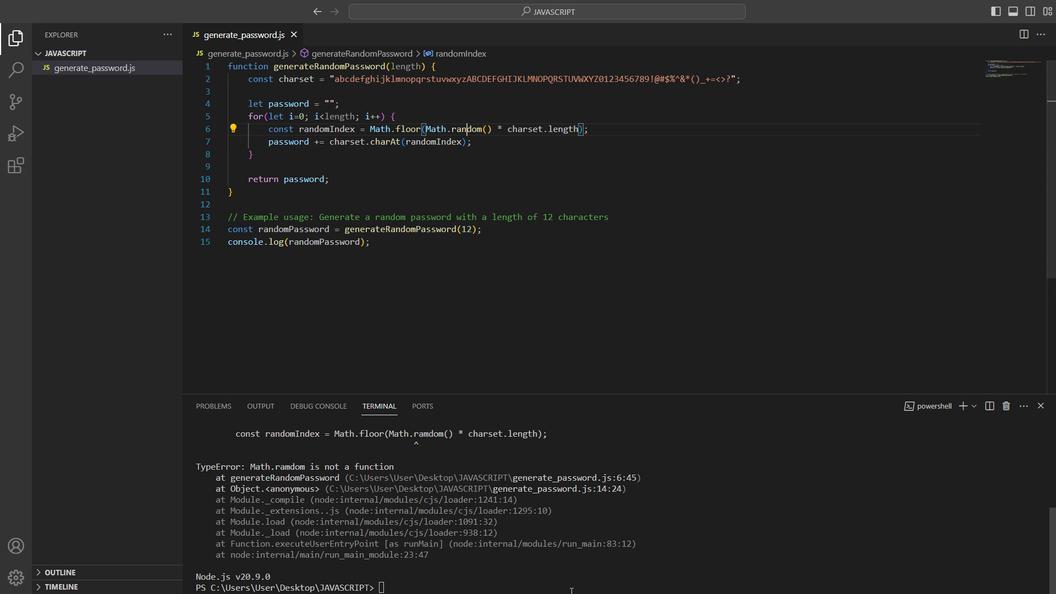 
Action: Mouse moved to (227, 189)
Screenshot: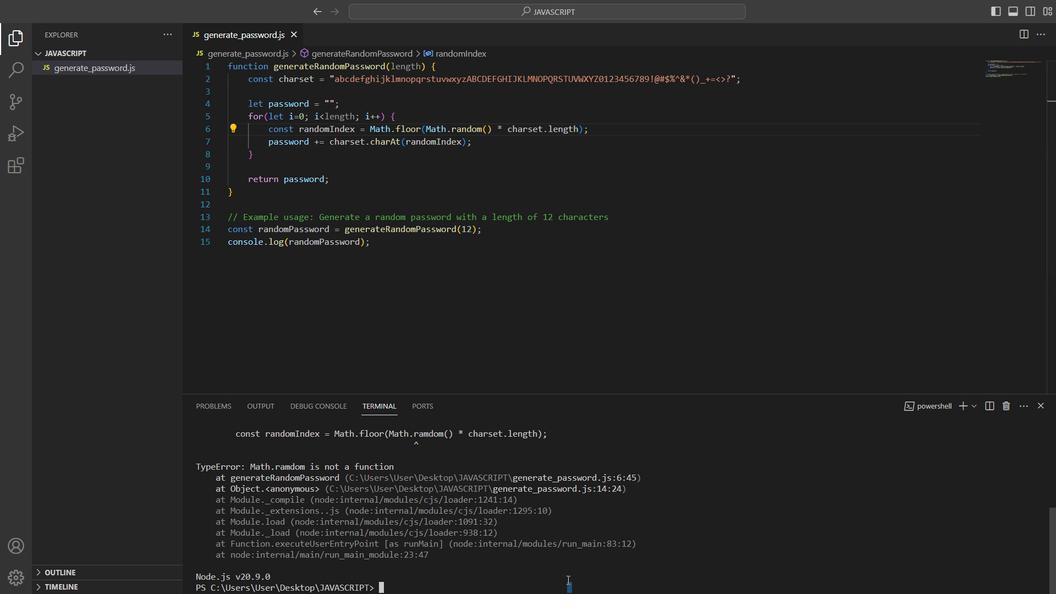 
Action: Key pressed clear<Key.enter>node<Key.space>a<Key.backspace>gena<Key.backspace>erate<Key.shift_r>_array.js<Key.enter><Key.up><Key.left><Key.left><Key.left><Key.backspace><Key.backspace><Key.backspace><Key.backspace><Key.backspace>password<Key.enter>clear<Key.enter><Key.up><Key.up><Key.enter><Key.up><Key.enter>
Screenshot: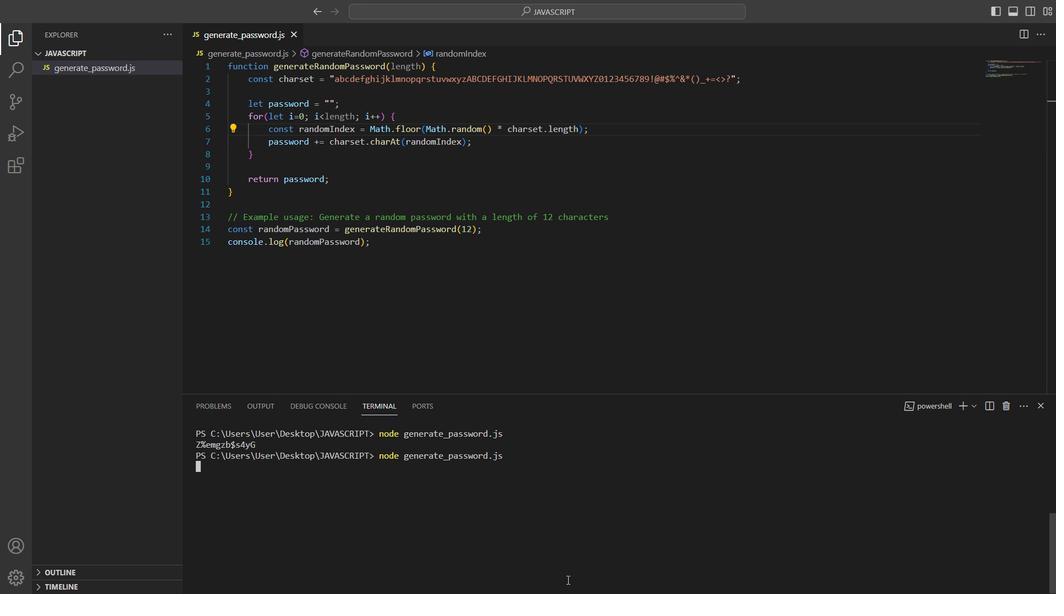 
Action: Mouse moved to (227, 188)
Screenshot: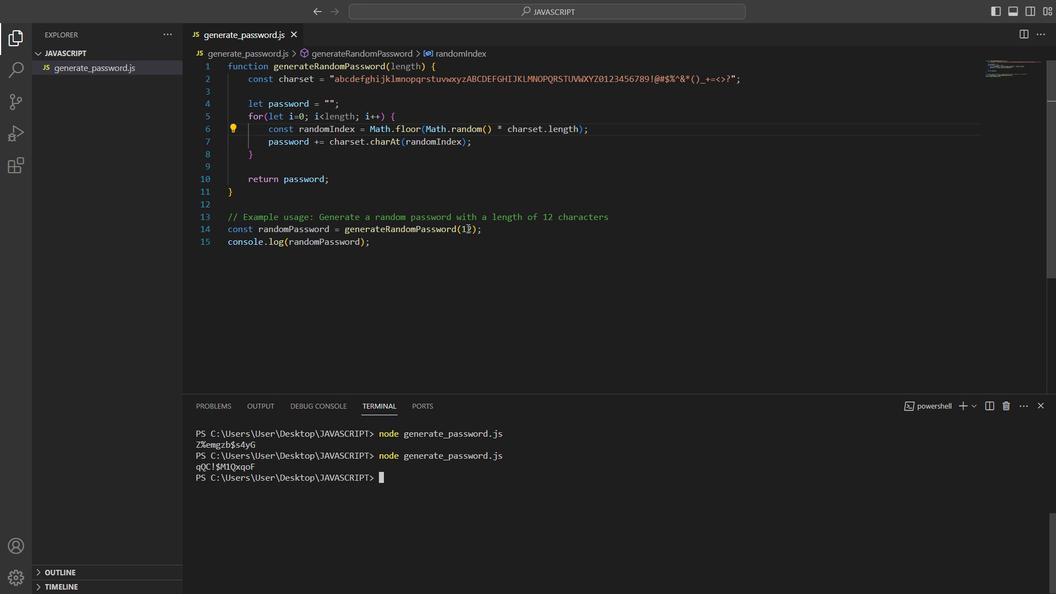 
Action: Mouse pressed left at (227, 188)
Screenshot: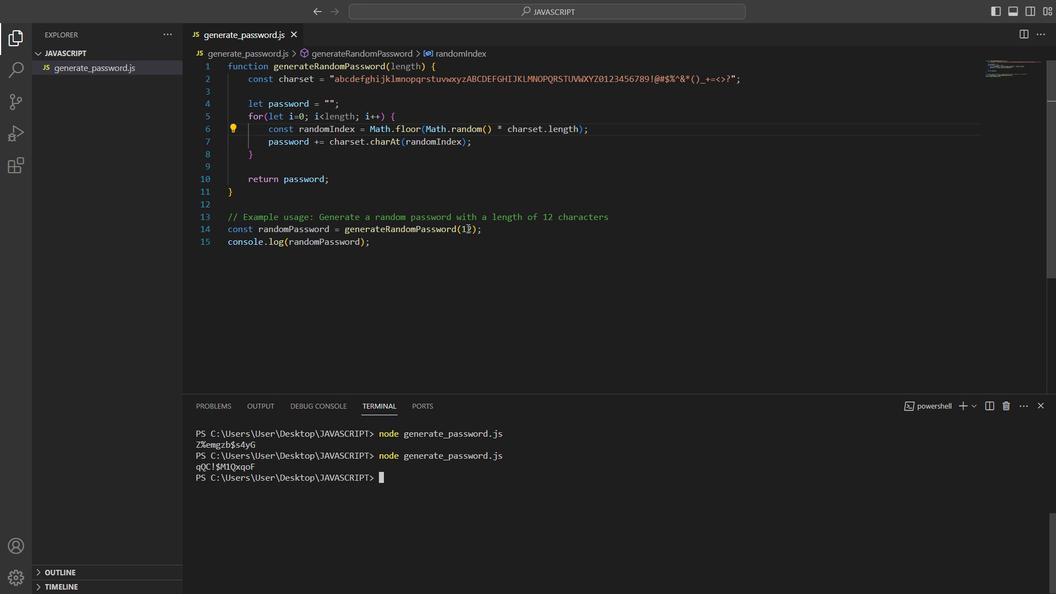 
Action: Mouse pressed left at (227, 188)
Screenshot: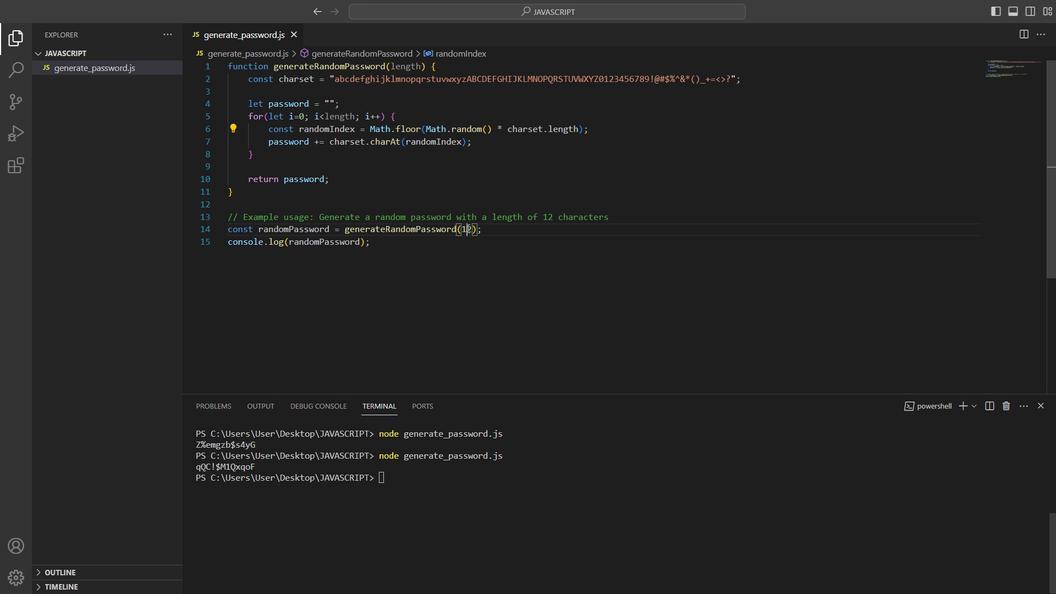
Action: Key pressed 20
Screenshot: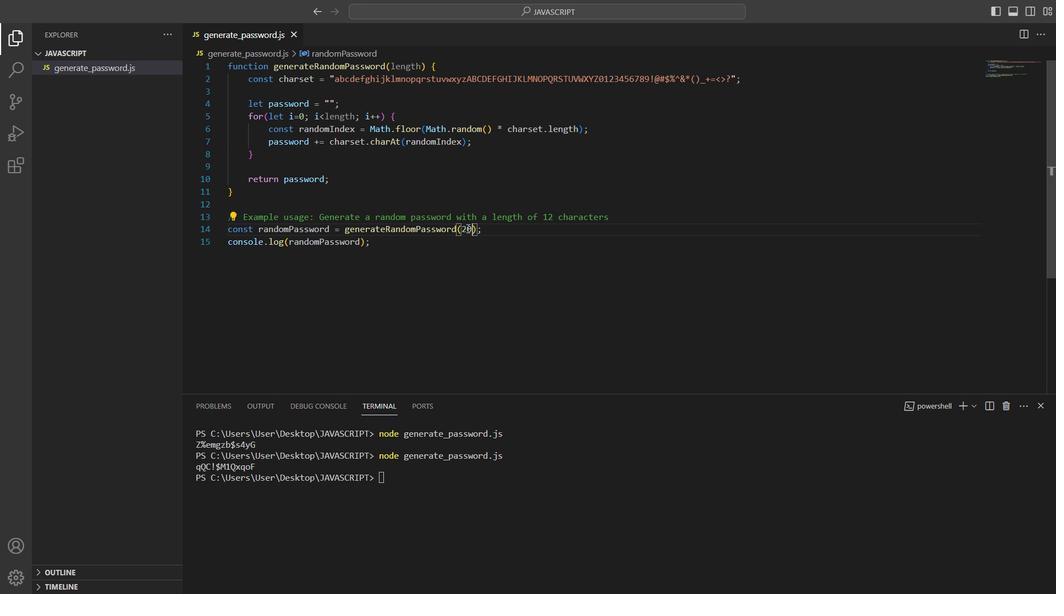 
Action: Mouse moved to (227, 188)
Screenshot: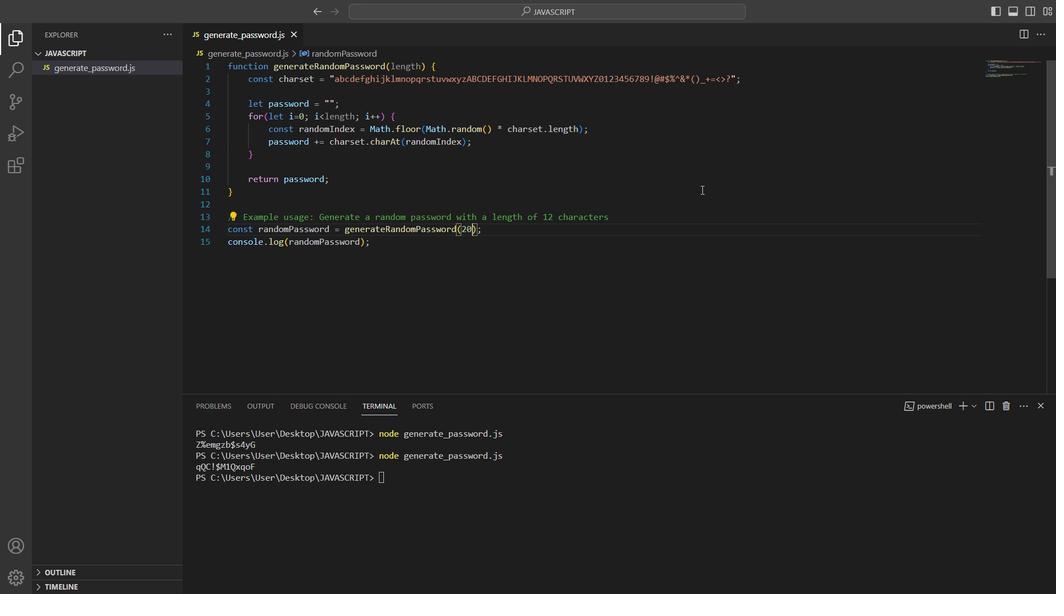 
Action: Mouse pressed left at (227, 188)
Screenshot: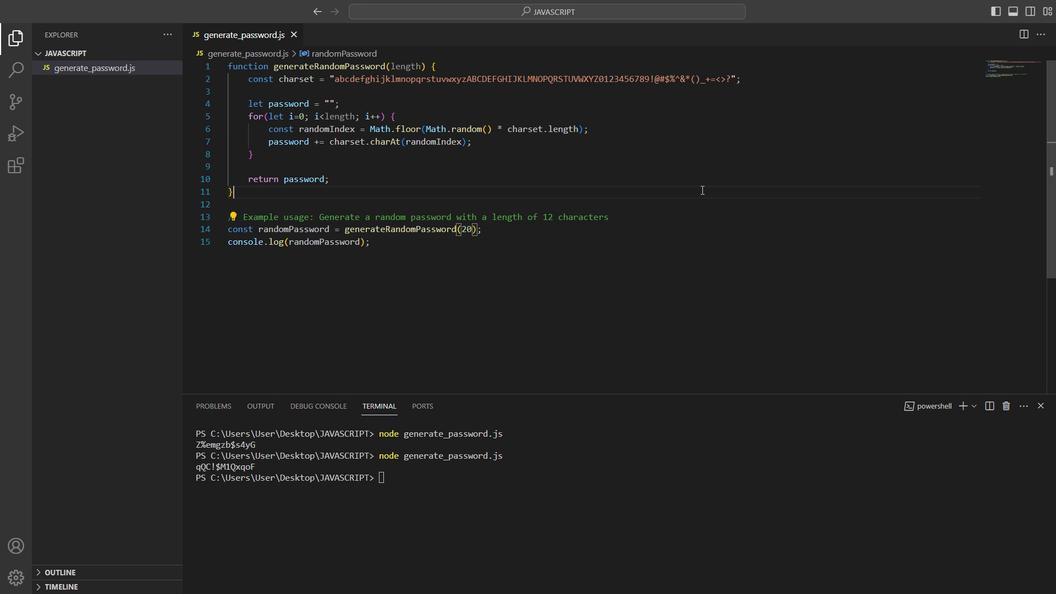 
Action: Key pressed ctrl+S
Screenshot: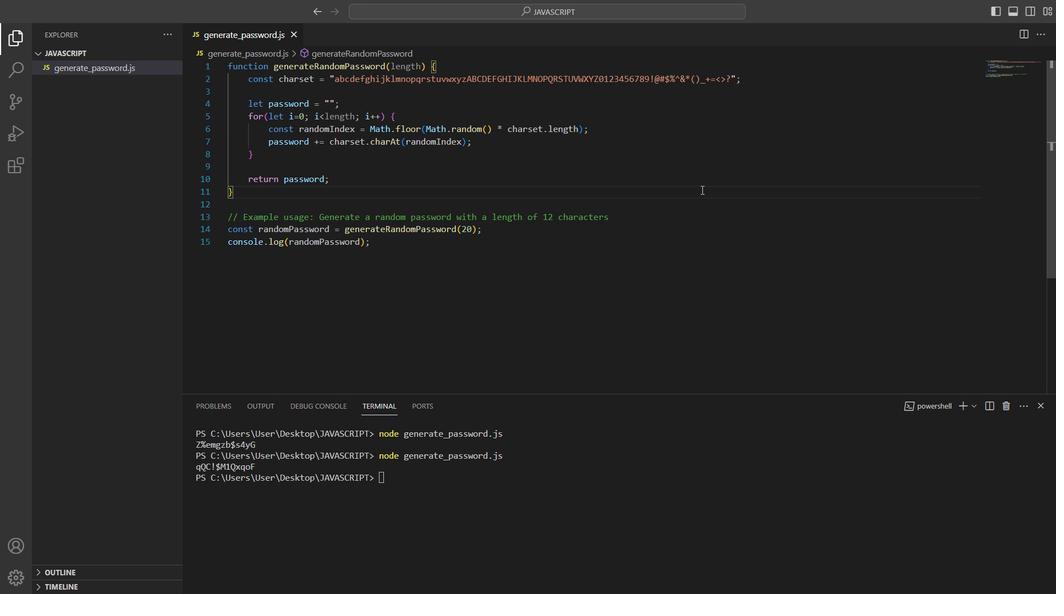 
Action: Mouse moved to (227, 188)
Screenshot: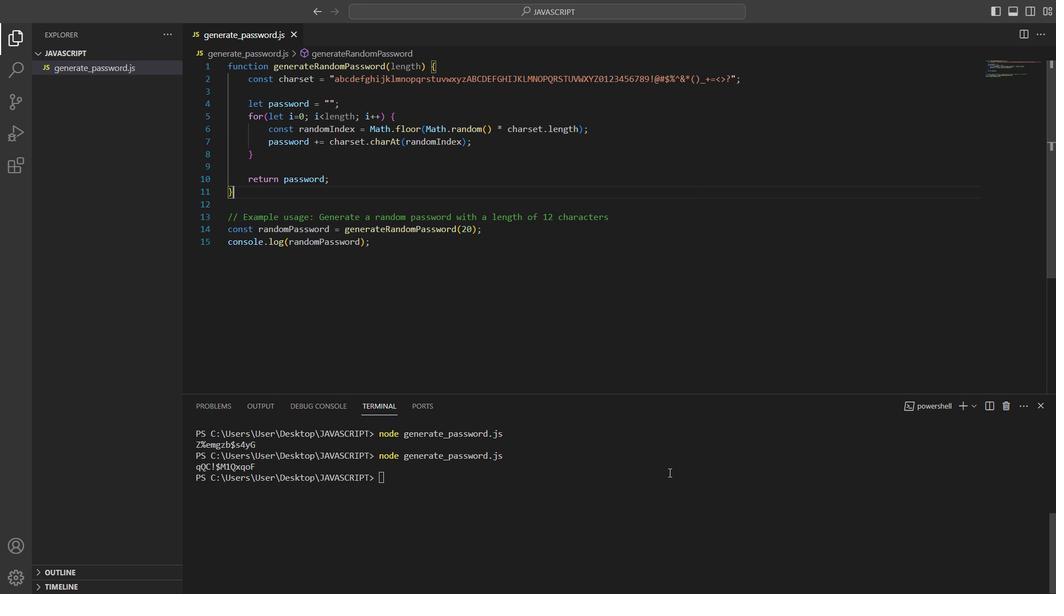 
Action: Mouse pressed left at (227, 188)
Screenshot: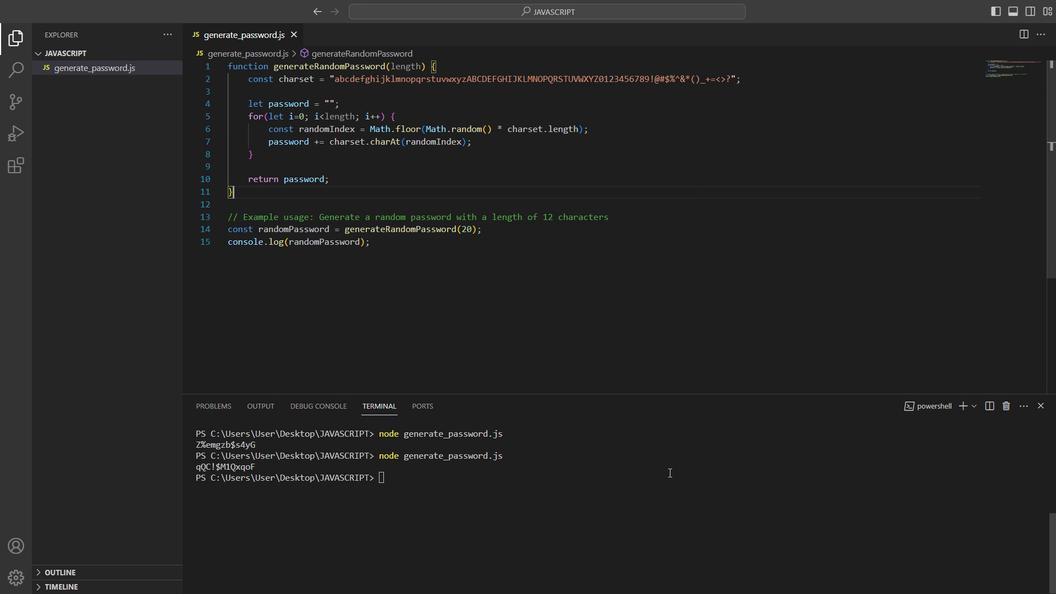 
Action: Key pressed <Key.up><Key.enter><Key.up><Key.enter>
Screenshot: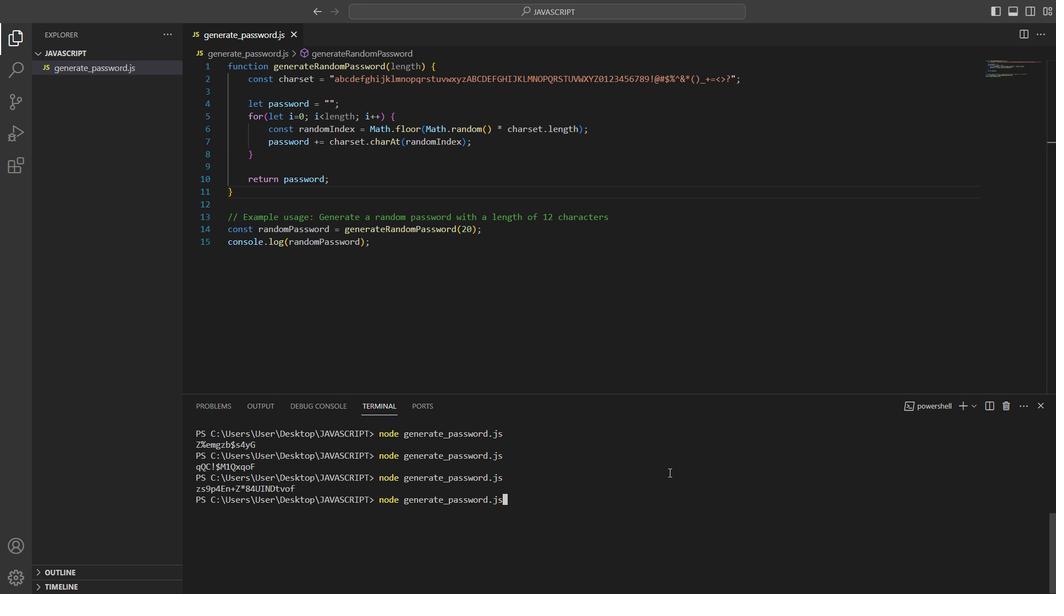 
Action: Mouse moved to (225, 188)
Screenshot: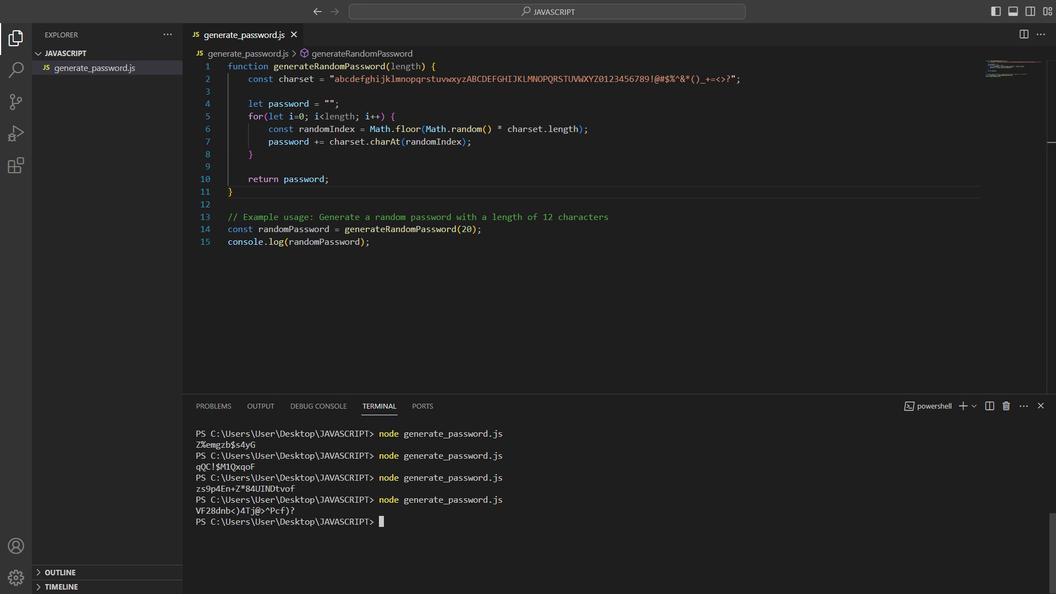 
Action: Mouse pressed left at (225, 188)
Screenshot: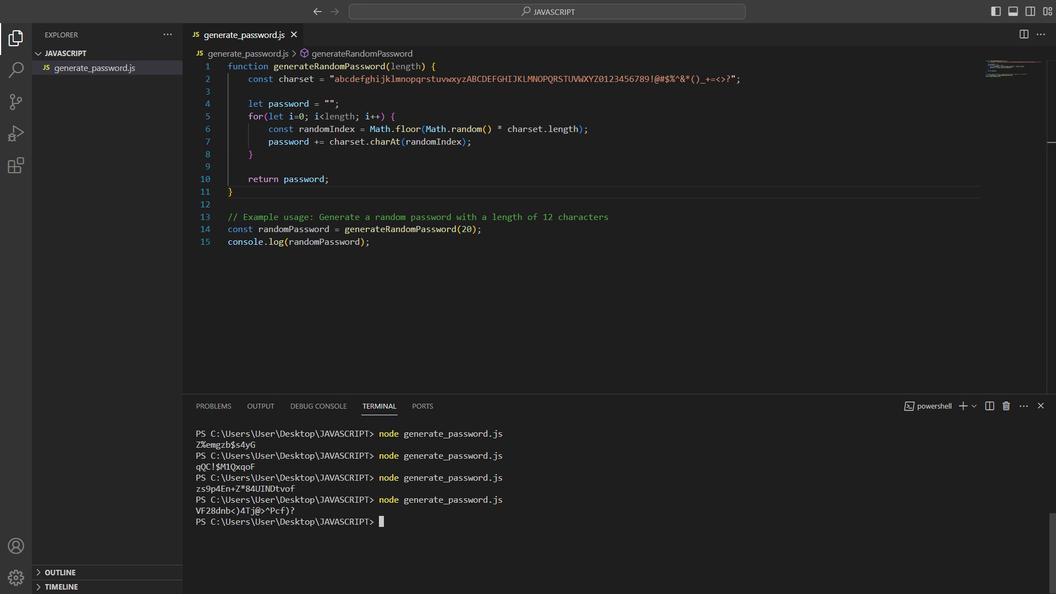 
